 Task: Add an event with the title Second Interview with AnujE, date '2023/10/14', time 7:00 AM to 9:00 AMand add a description: Participants will discover strategies for engaging their audience and maintaining their interest throughout the presentation. They will learn how to incorporate storytelling, interactive elements, and visual aids to create a dynamic and interactive experience for their listeners., put the event into Red category . Add location for the event as: 321 Galata Tower, Istanbul, Turkey, logged in from the account softage.10@softage.netand send the event invitation to softage.9@softage.net and softage.8@softage.net. Set a reminder for the event 5 minutes before
Action: Mouse moved to (107, 117)
Screenshot: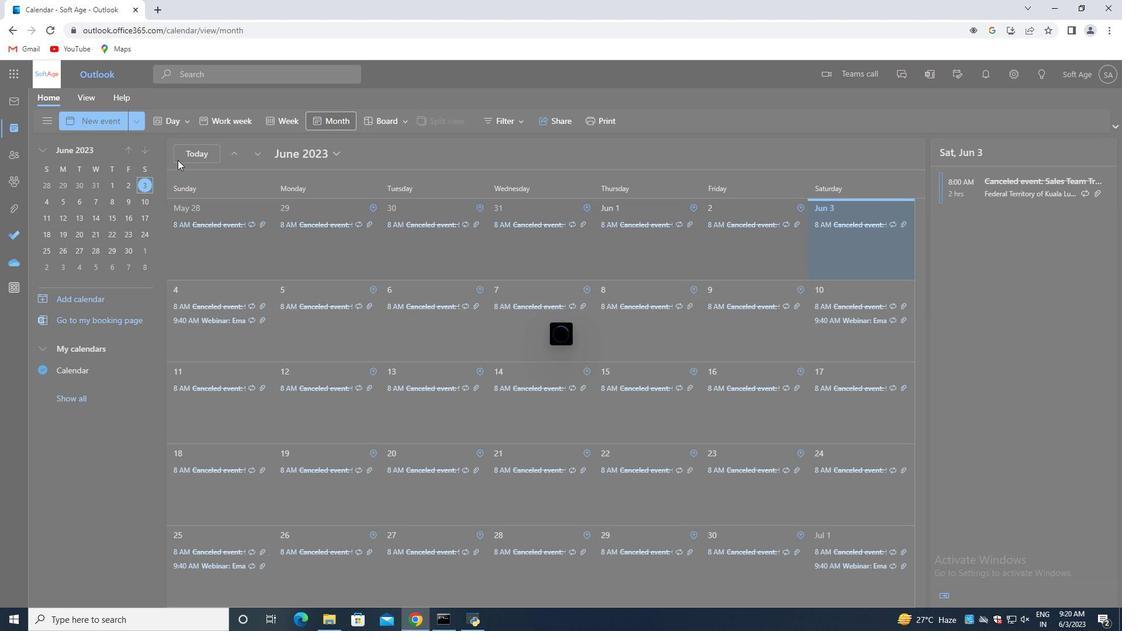 
Action: Mouse pressed left at (107, 117)
Screenshot: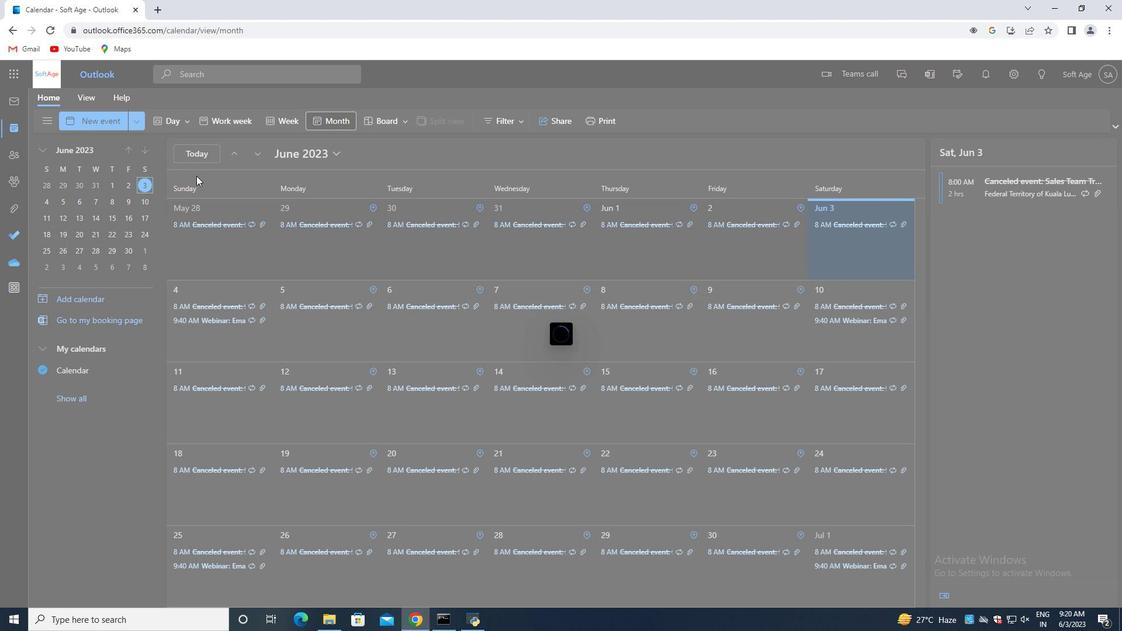 
Action: Mouse moved to (356, 190)
Screenshot: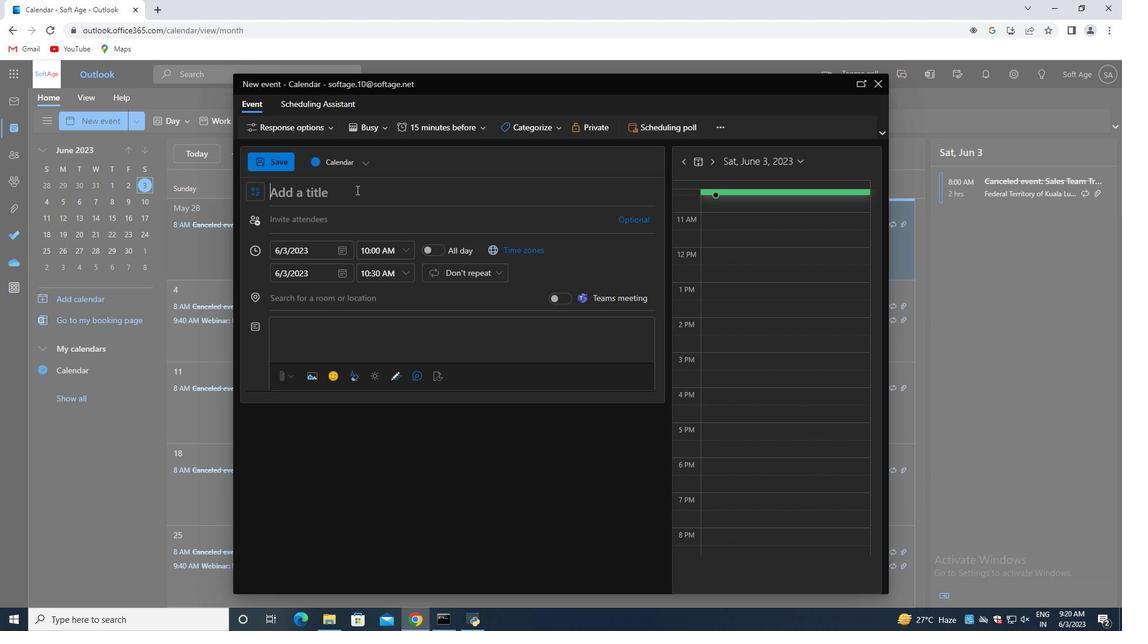 
Action: Mouse pressed left at (356, 190)
Screenshot: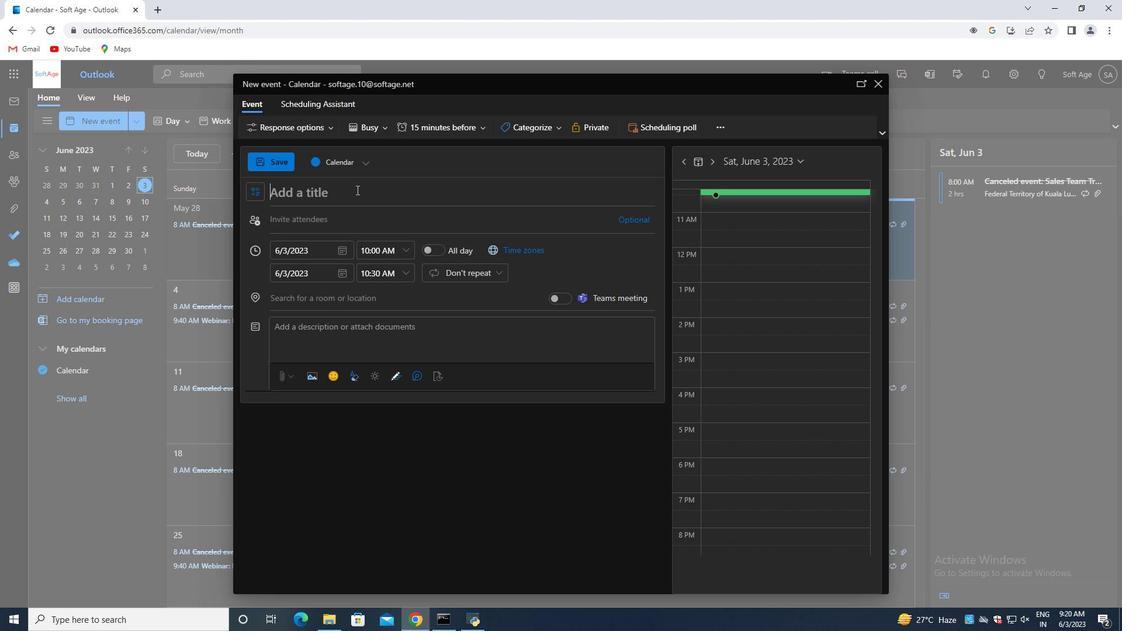 
Action: Key pressed <Key.shift>Second<Key.space><Key.shift>Interview<Key.space>with<Key.space><Key.shift>Anuj<Key.shift>E
Screenshot: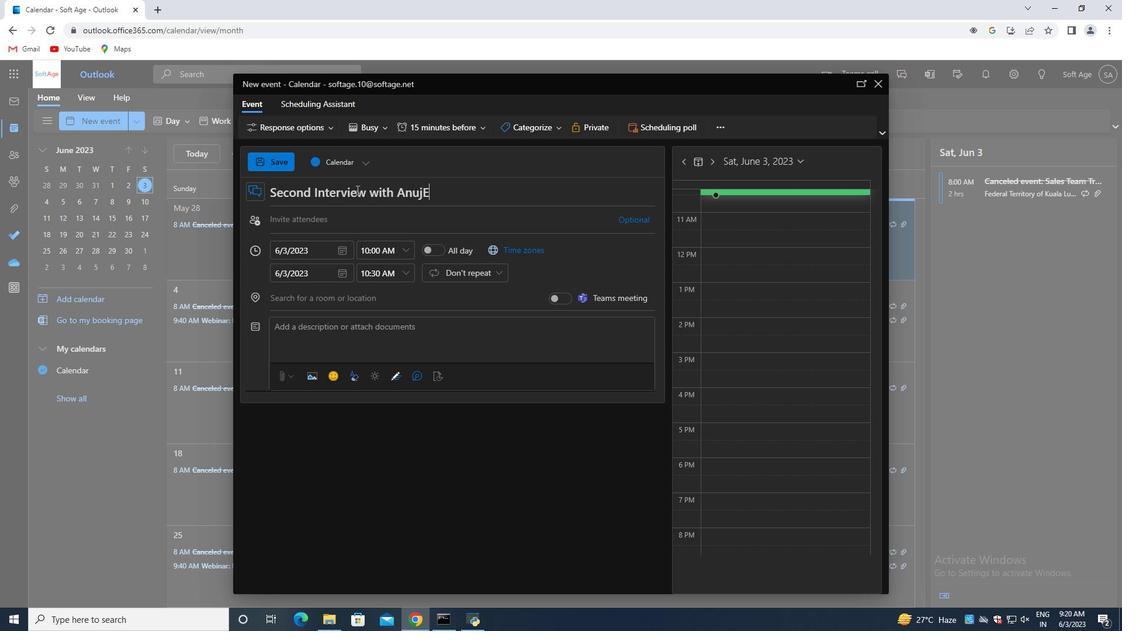 
Action: Mouse moved to (343, 248)
Screenshot: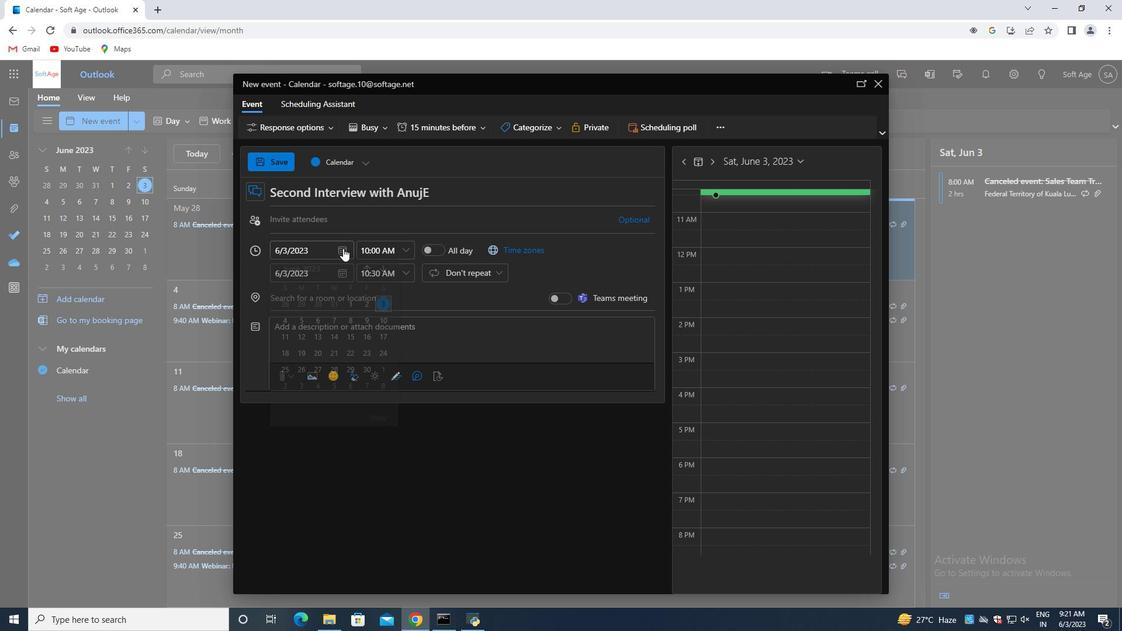 
Action: Mouse pressed left at (343, 248)
Screenshot: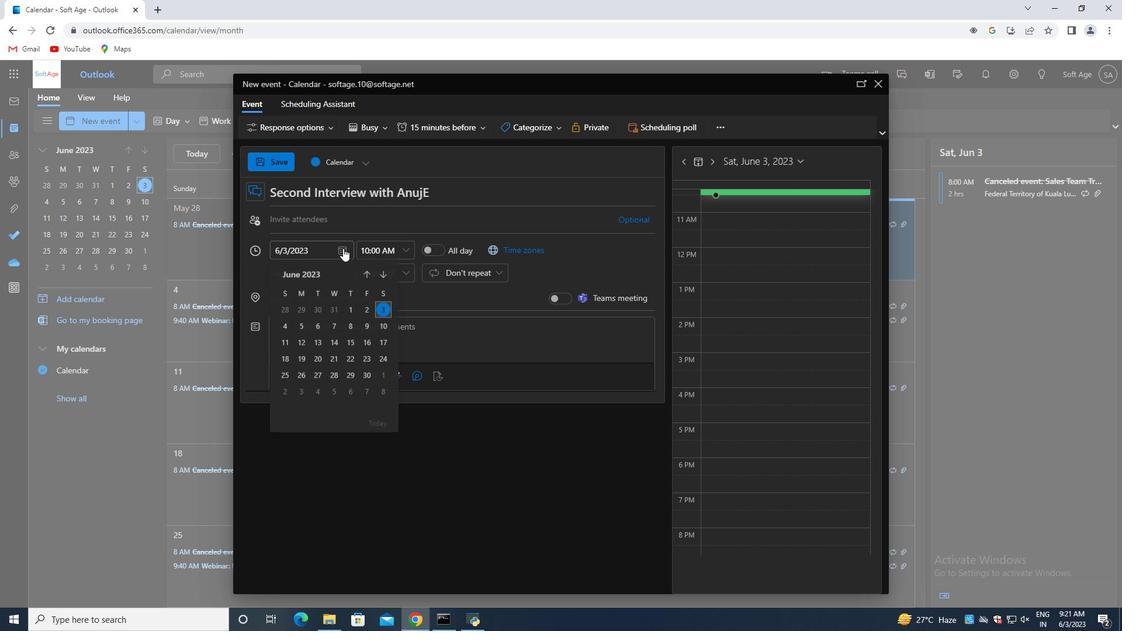 
Action: Mouse moved to (382, 270)
Screenshot: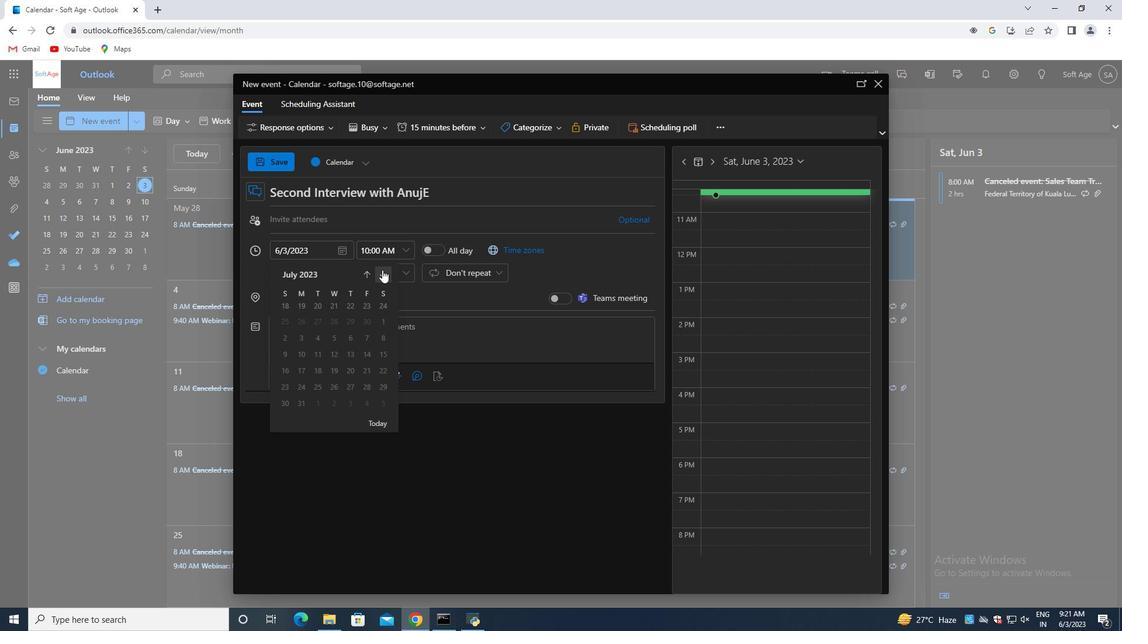 
Action: Mouse pressed left at (382, 270)
Screenshot: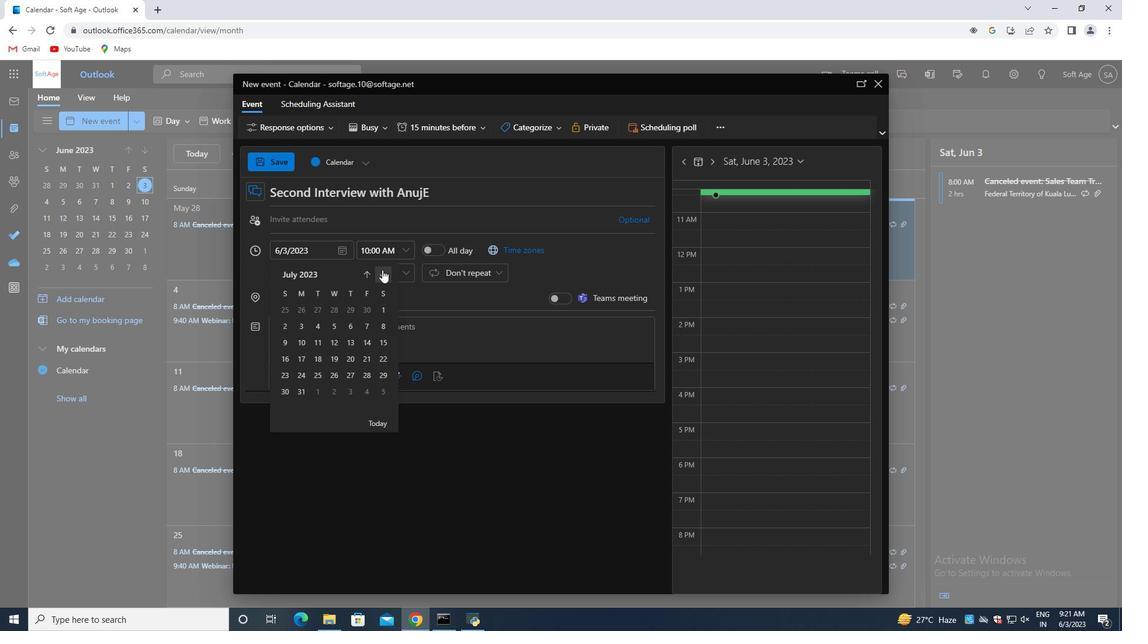 
Action: Mouse pressed left at (382, 270)
Screenshot: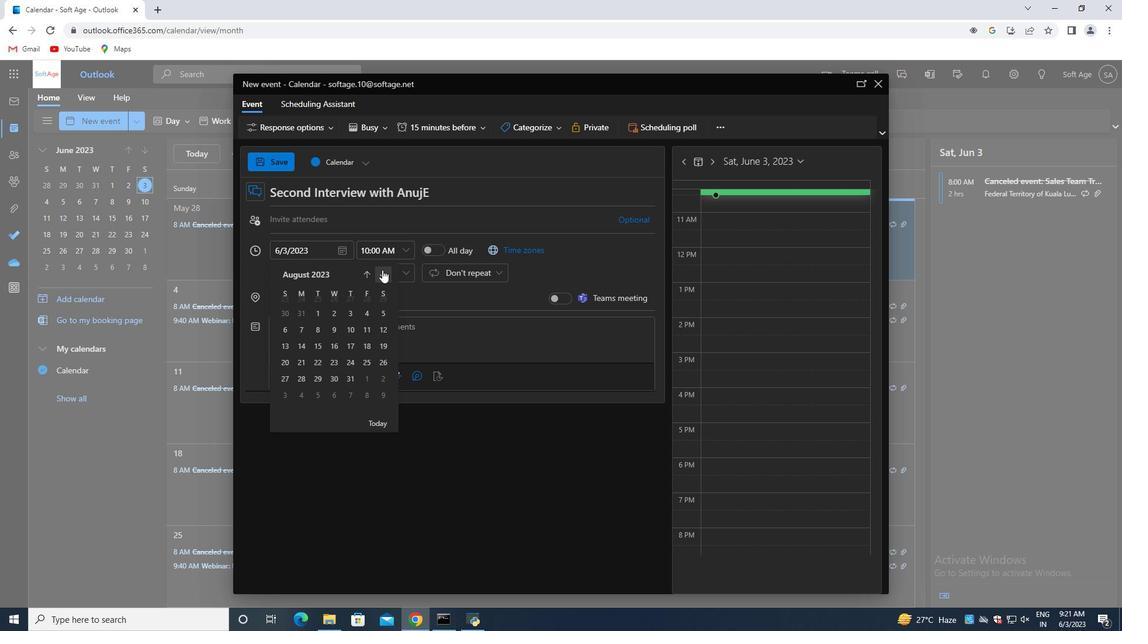 
Action: Mouse pressed left at (382, 270)
Screenshot: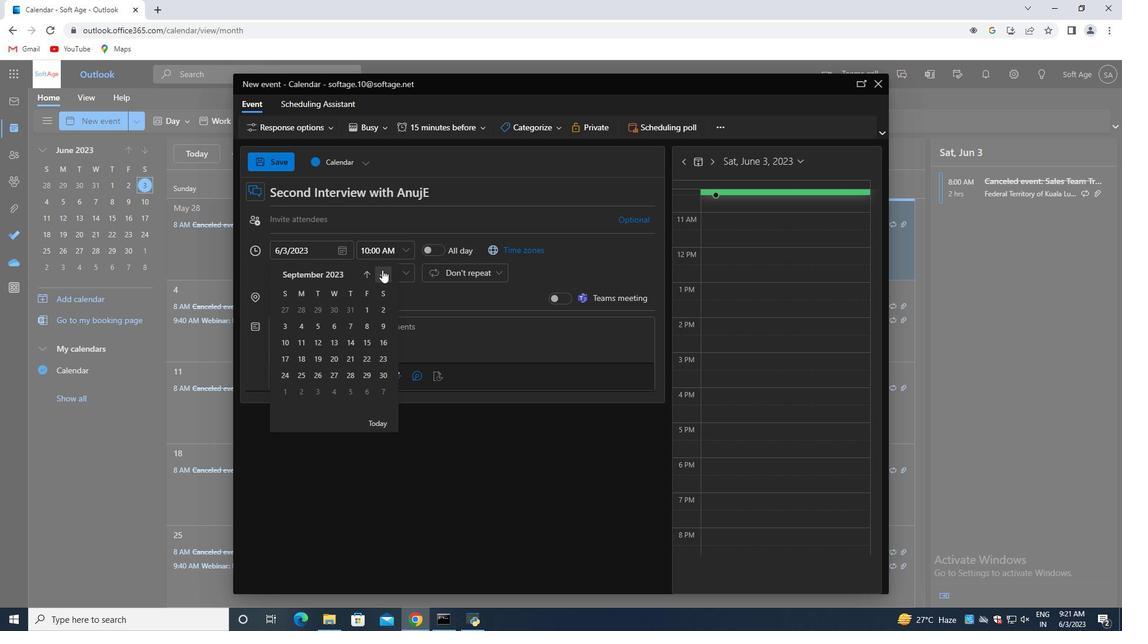 
Action: Mouse pressed left at (382, 270)
Screenshot: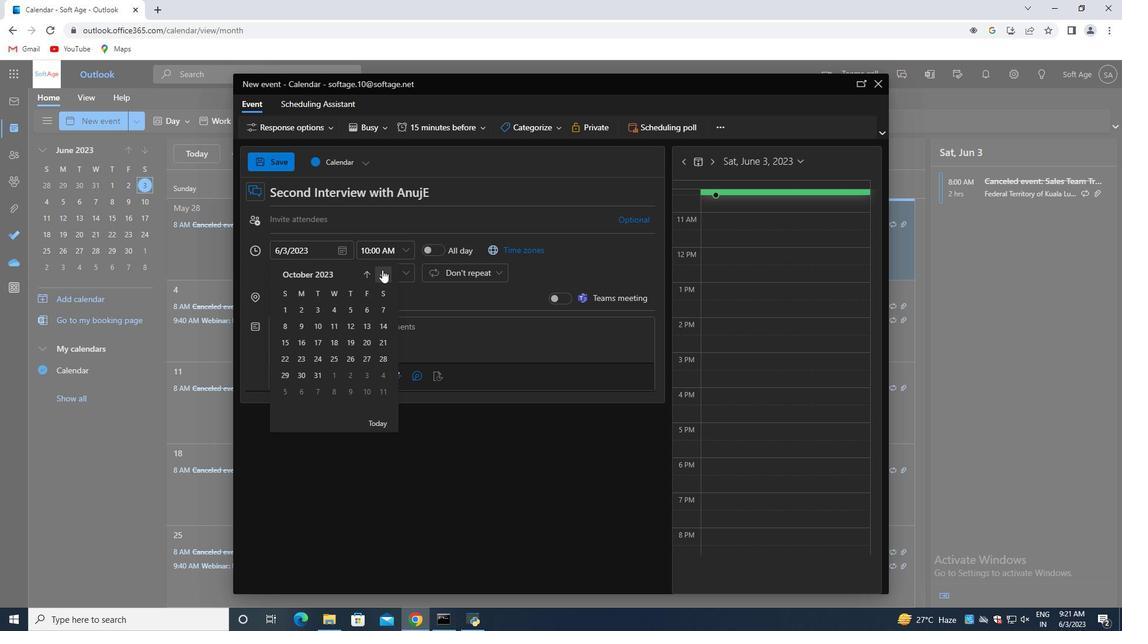 
Action: Mouse moved to (378, 324)
Screenshot: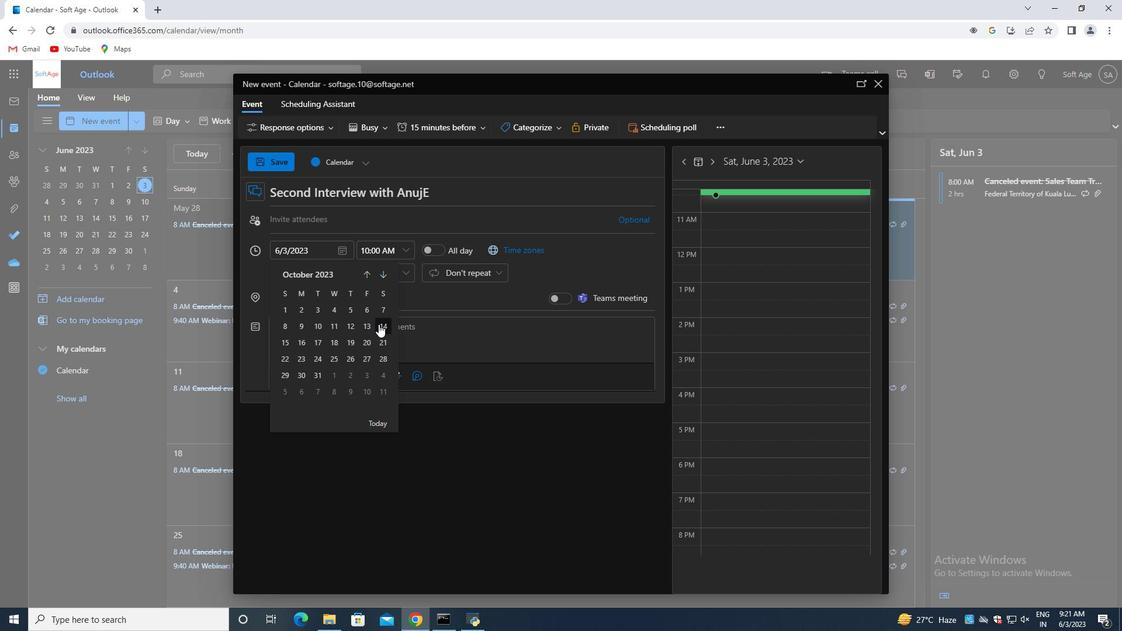 
Action: Mouse pressed left at (378, 324)
Screenshot: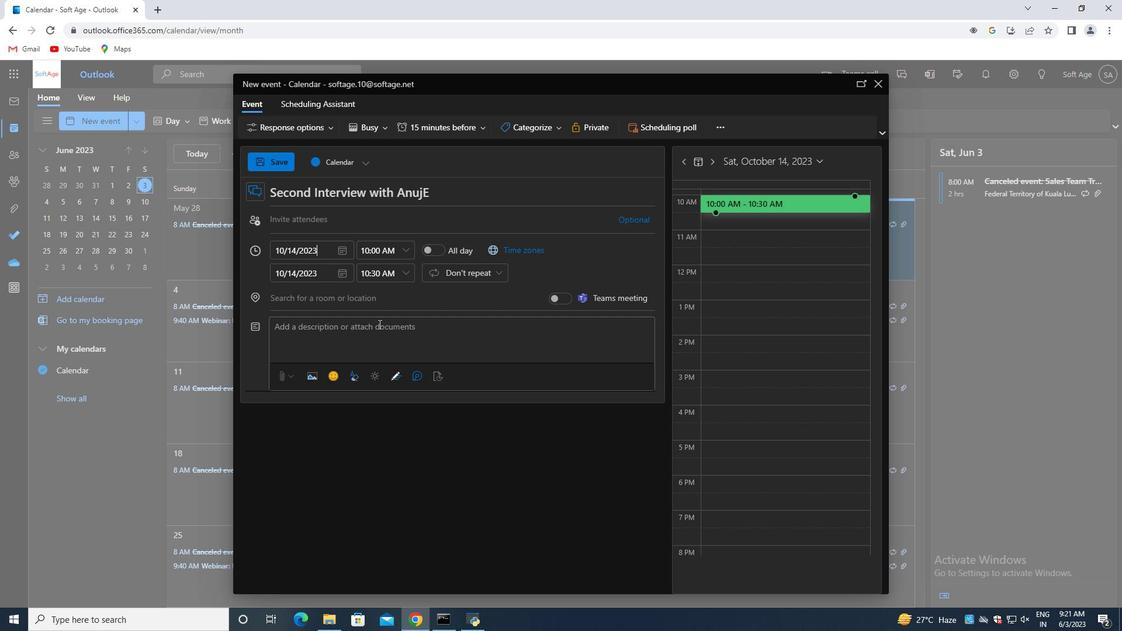 
Action: Mouse moved to (408, 244)
Screenshot: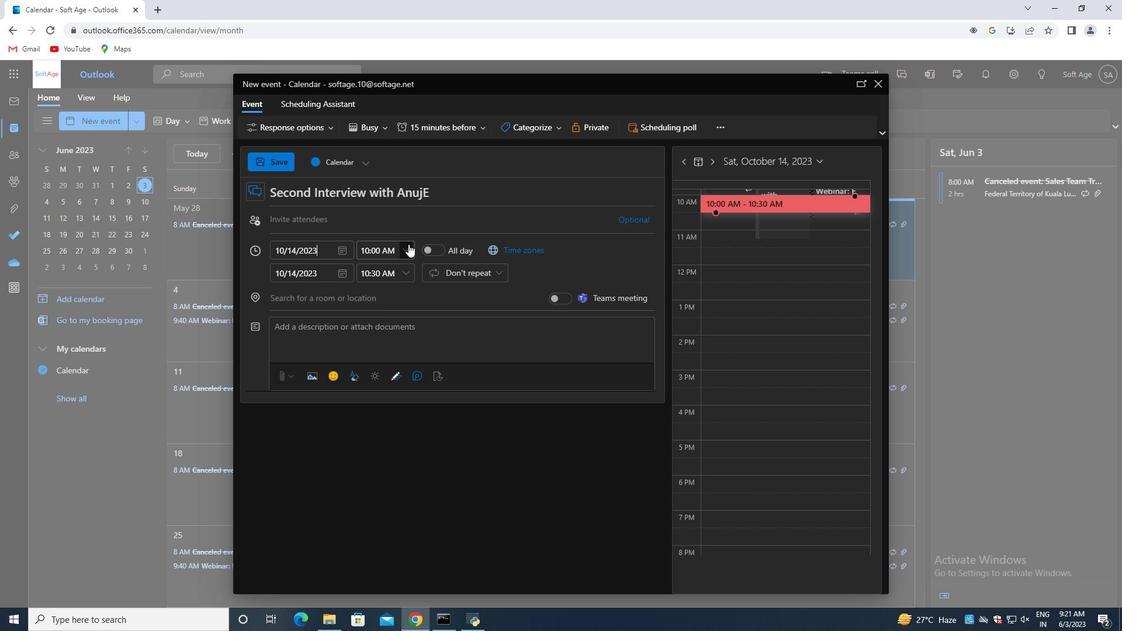 
Action: Mouse pressed left at (408, 244)
Screenshot: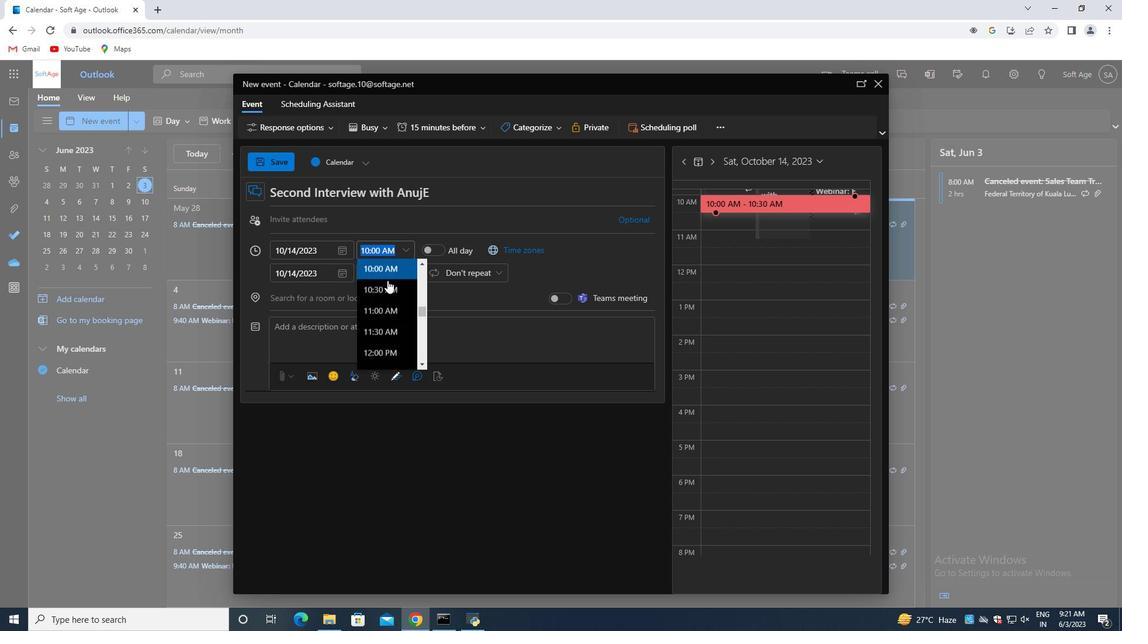 
Action: Mouse moved to (376, 291)
Screenshot: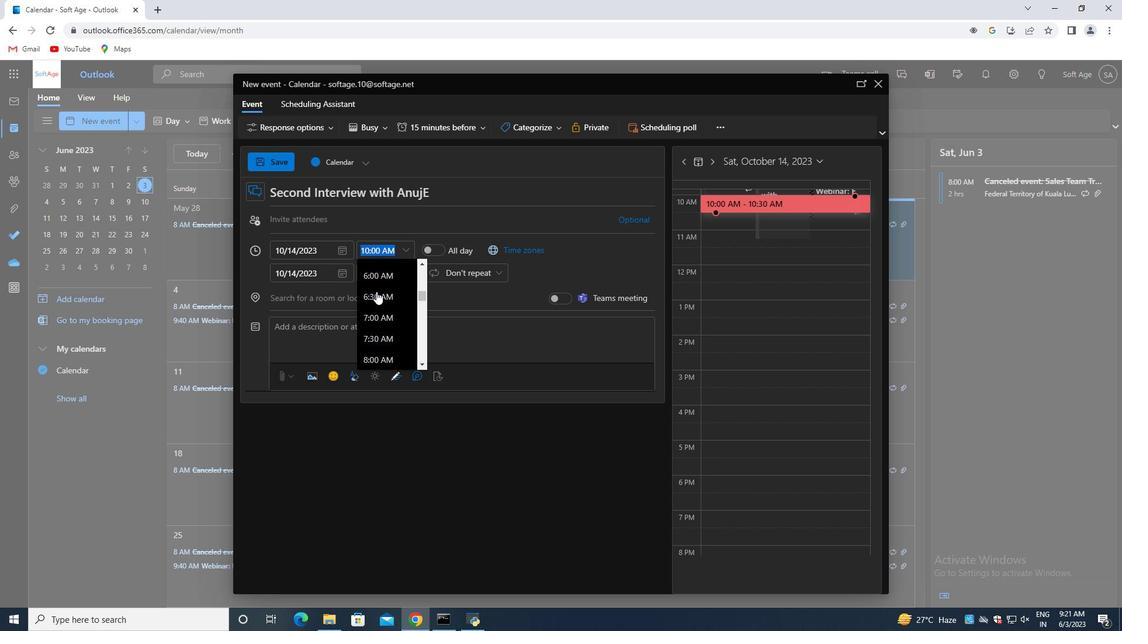 
Action: Mouse scrolled (376, 292) with delta (0, 0)
Screenshot: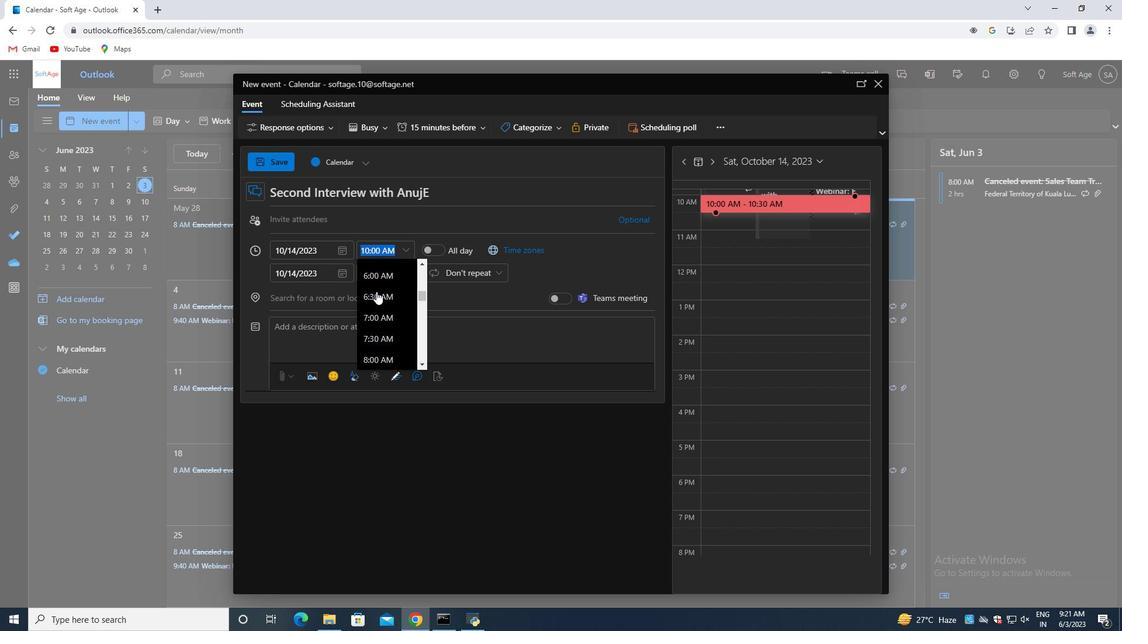 
Action: Mouse scrolled (376, 292) with delta (0, 0)
Screenshot: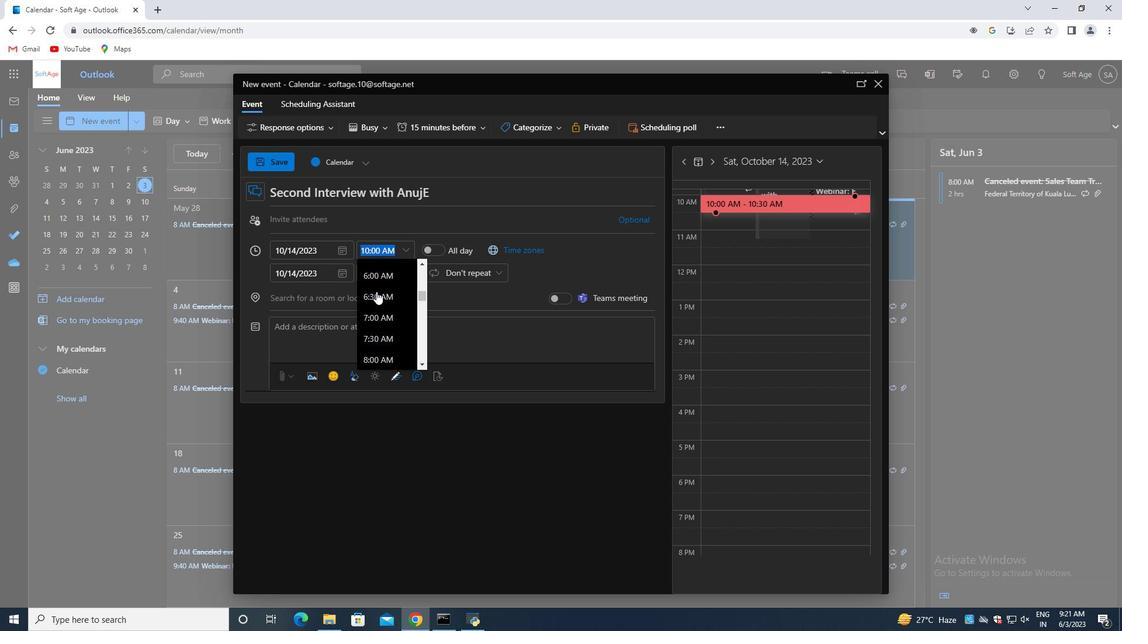 
Action: Mouse scrolled (376, 292) with delta (0, 0)
Screenshot: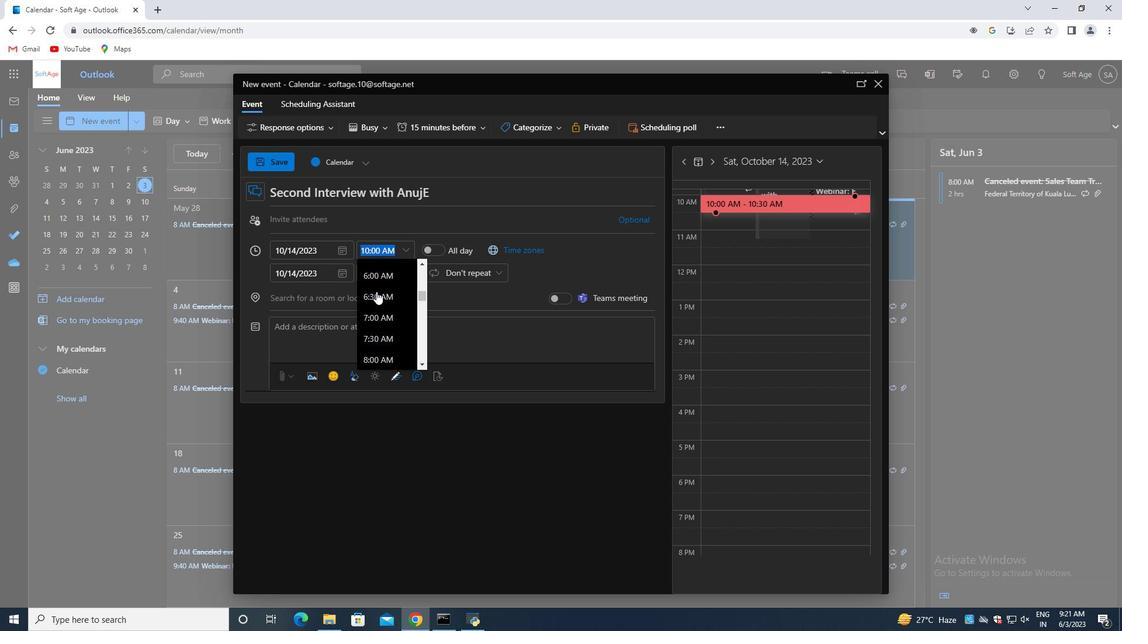 
Action: Mouse scrolled (376, 291) with delta (0, 0)
Screenshot: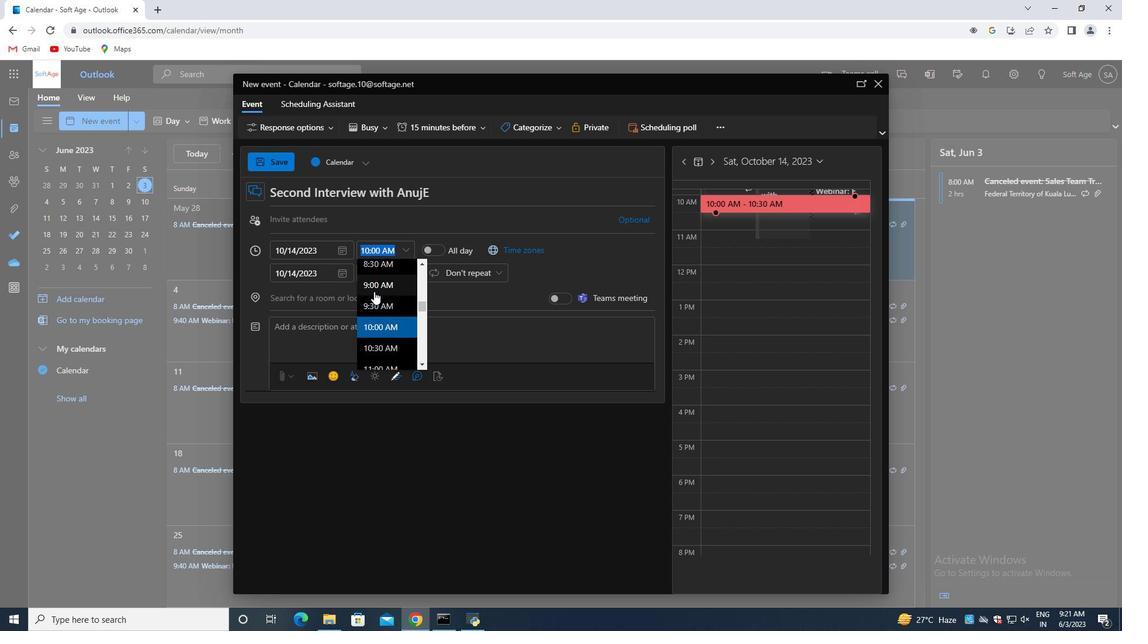 
Action: Mouse scrolled (376, 291) with delta (0, 0)
Screenshot: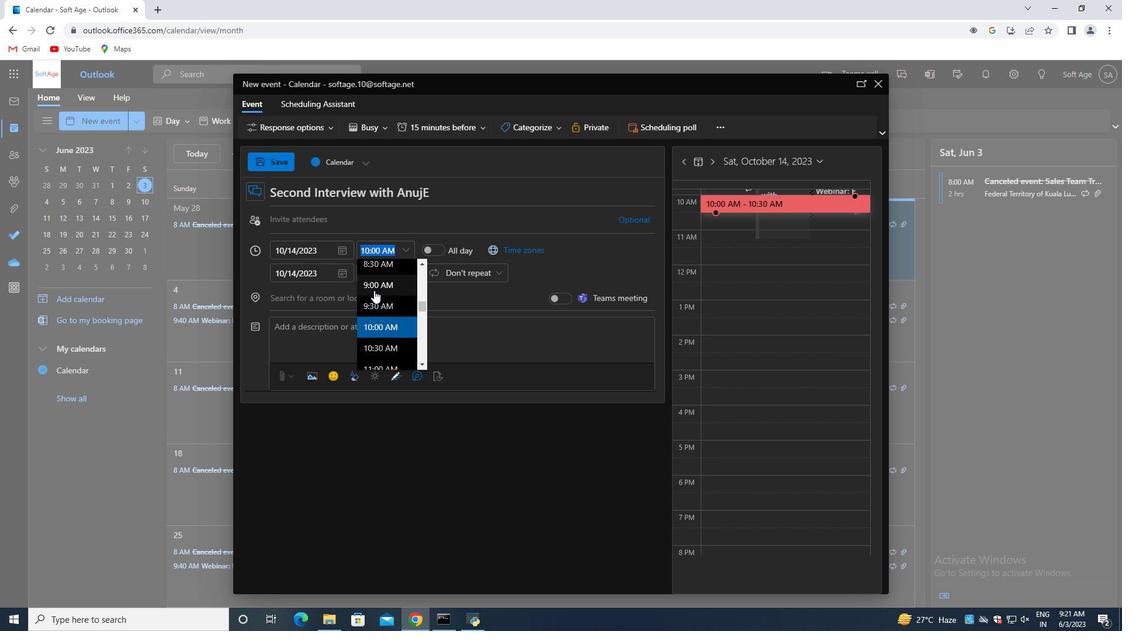 
Action: Mouse moved to (374, 290)
Screenshot: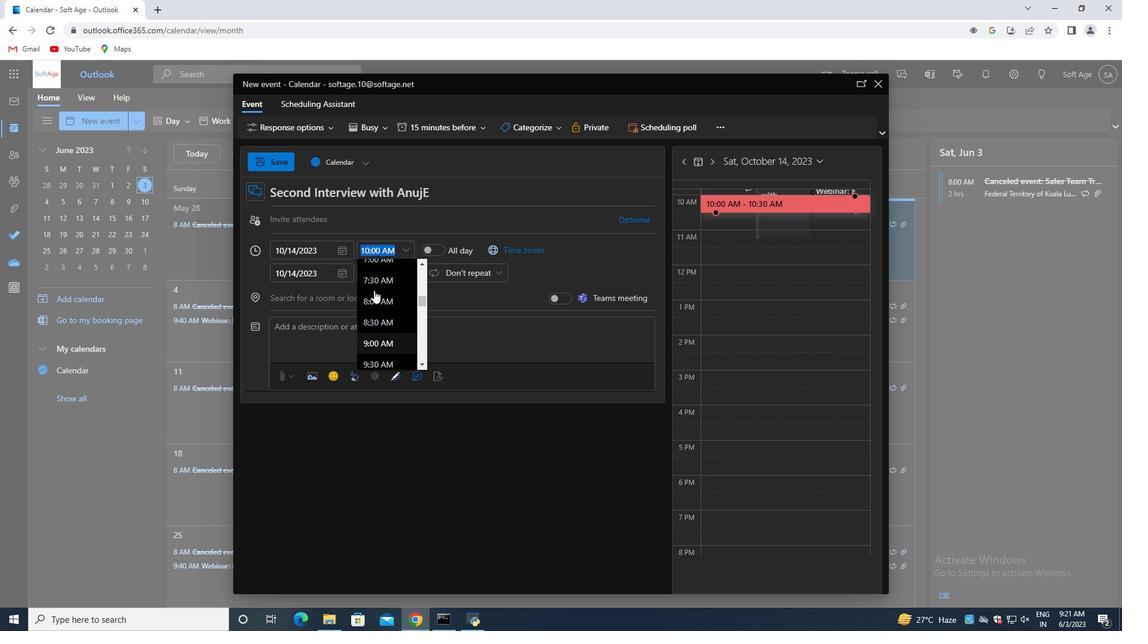 
Action: Mouse scrolled (374, 291) with delta (0, 0)
Screenshot: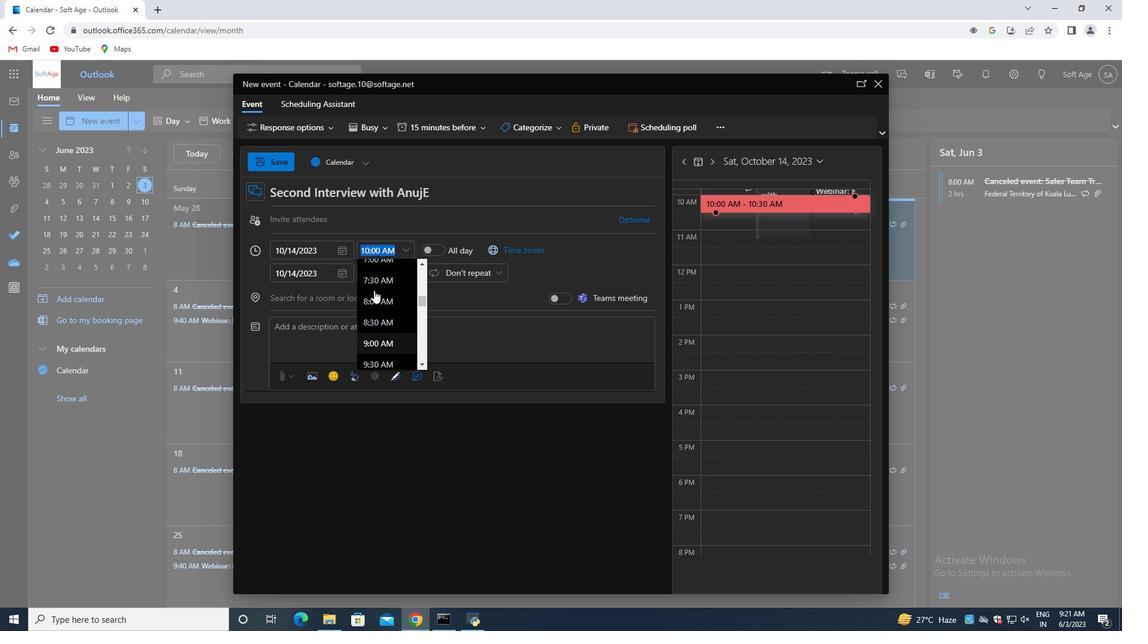 
Action: Mouse moved to (380, 273)
Screenshot: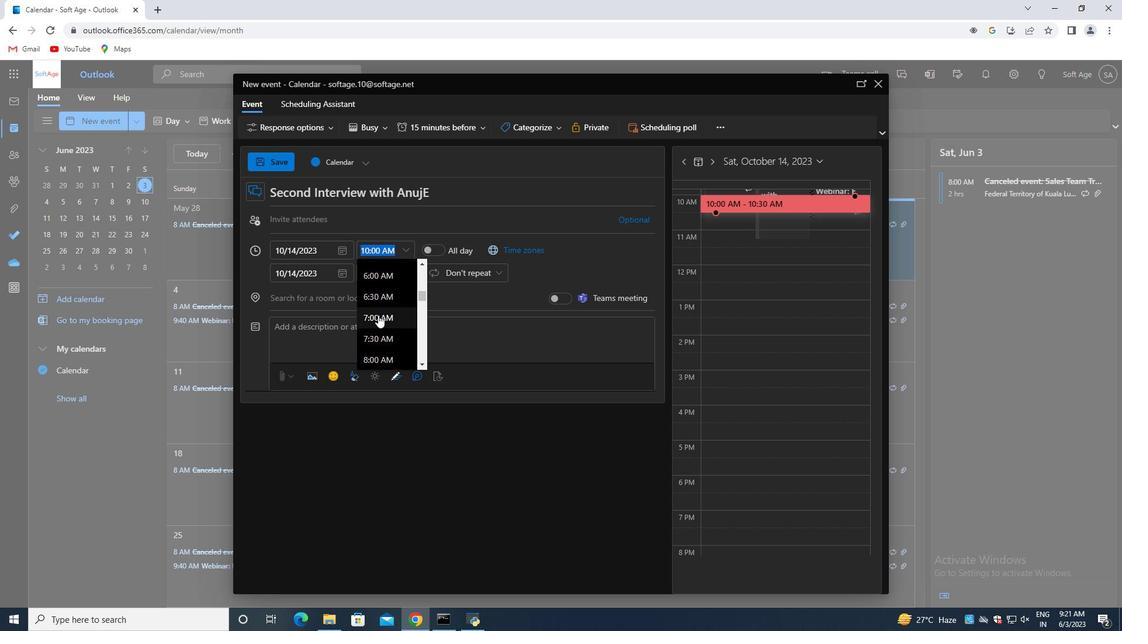 
Action: Mouse scrolled (380, 274) with delta (0, 0)
Screenshot: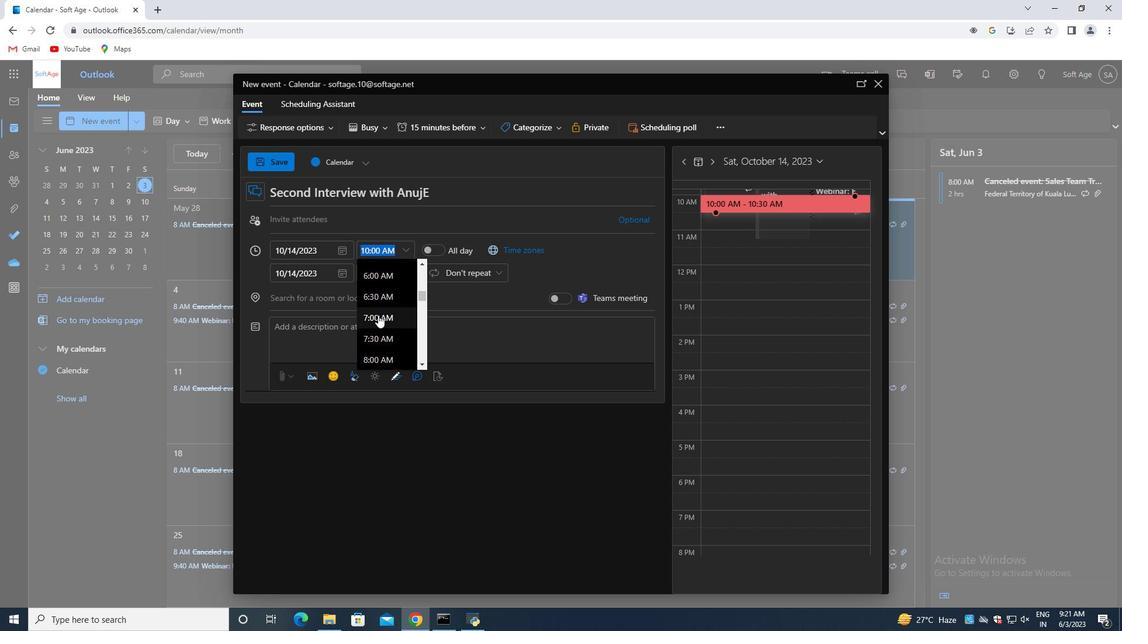 
Action: Mouse moved to (376, 311)
Screenshot: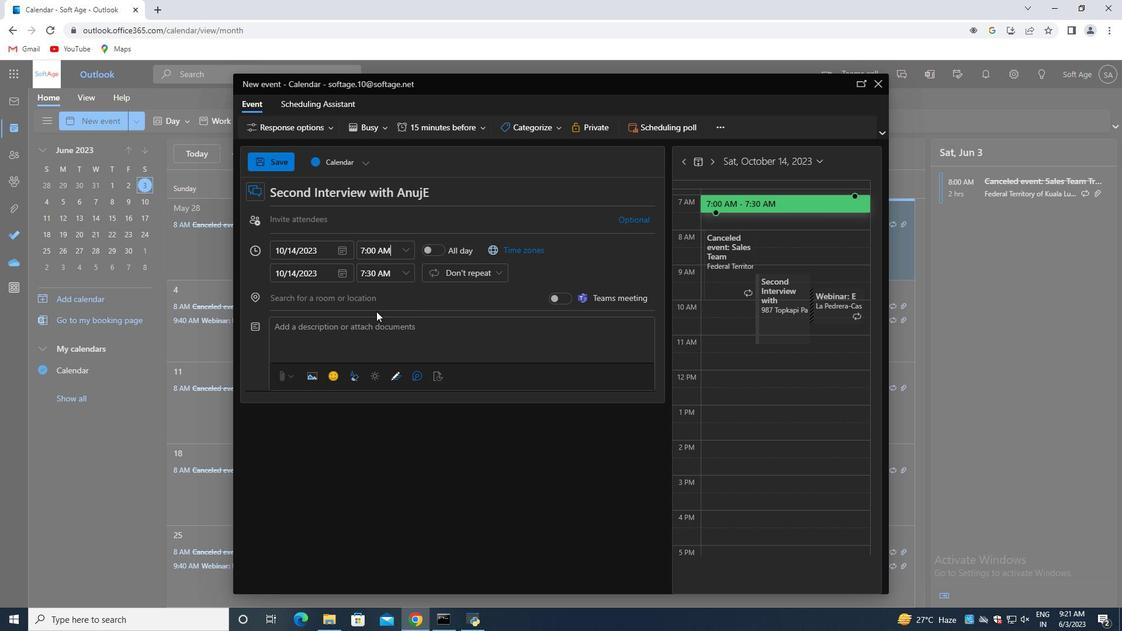 
Action: Mouse pressed left at (376, 311)
Screenshot: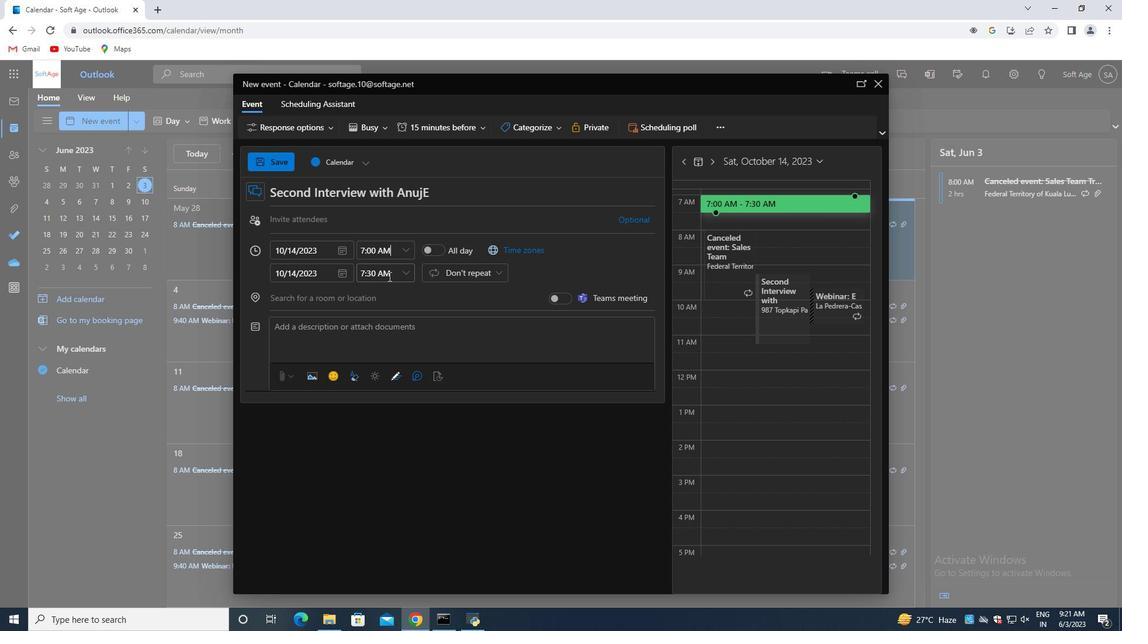 
Action: Mouse moved to (405, 274)
Screenshot: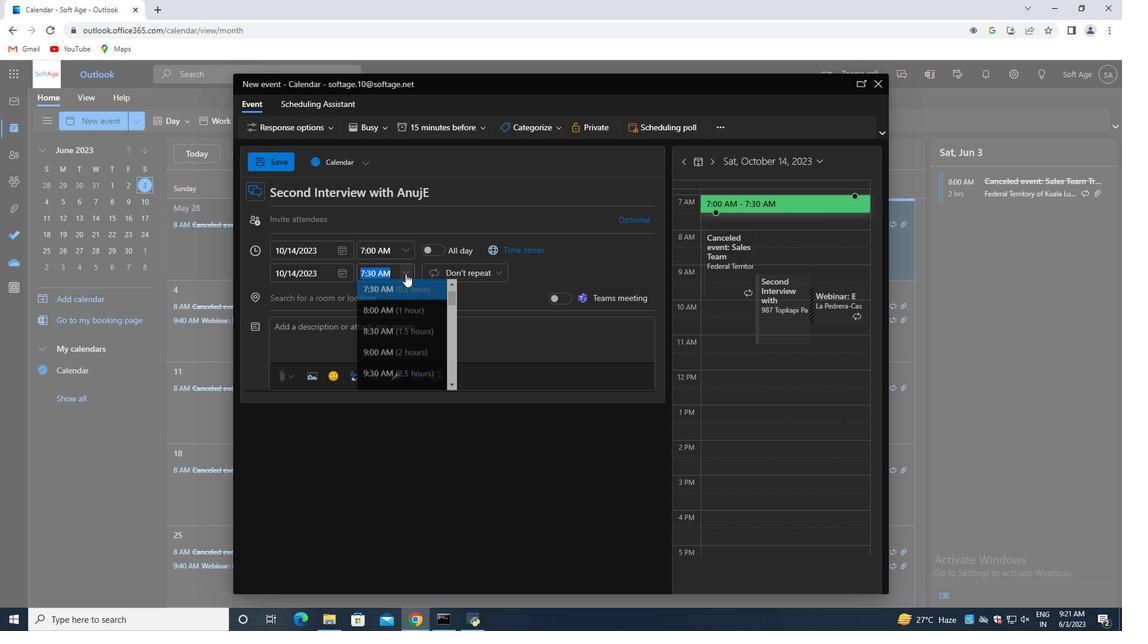 
Action: Mouse pressed left at (405, 274)
Screenshot: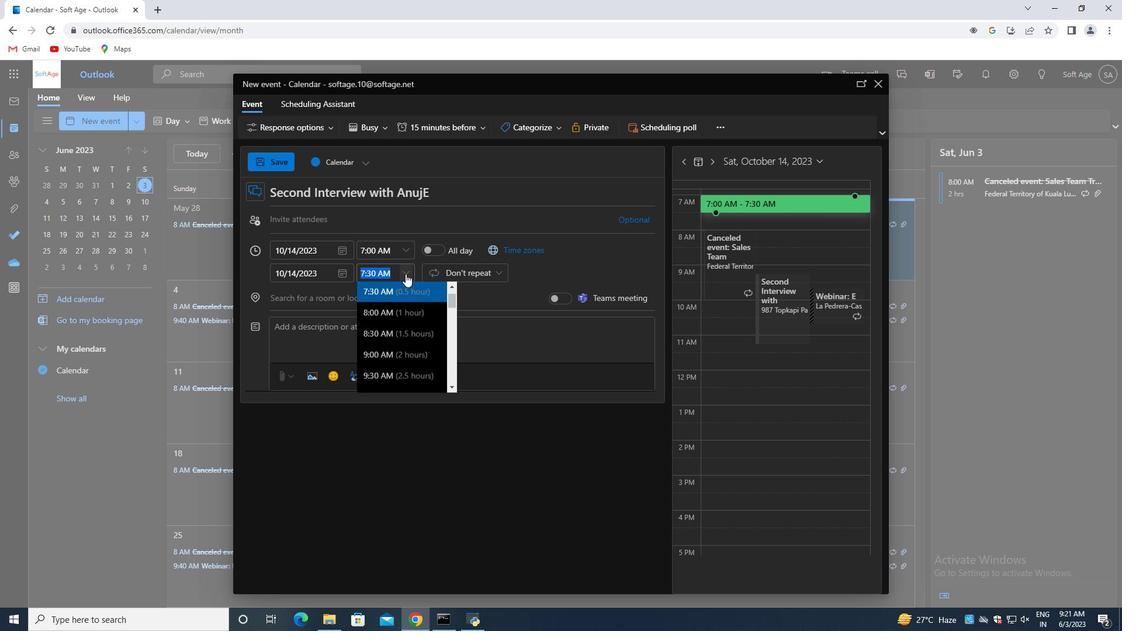 
Action: Mouse moved to (385, 351)
Screenshot: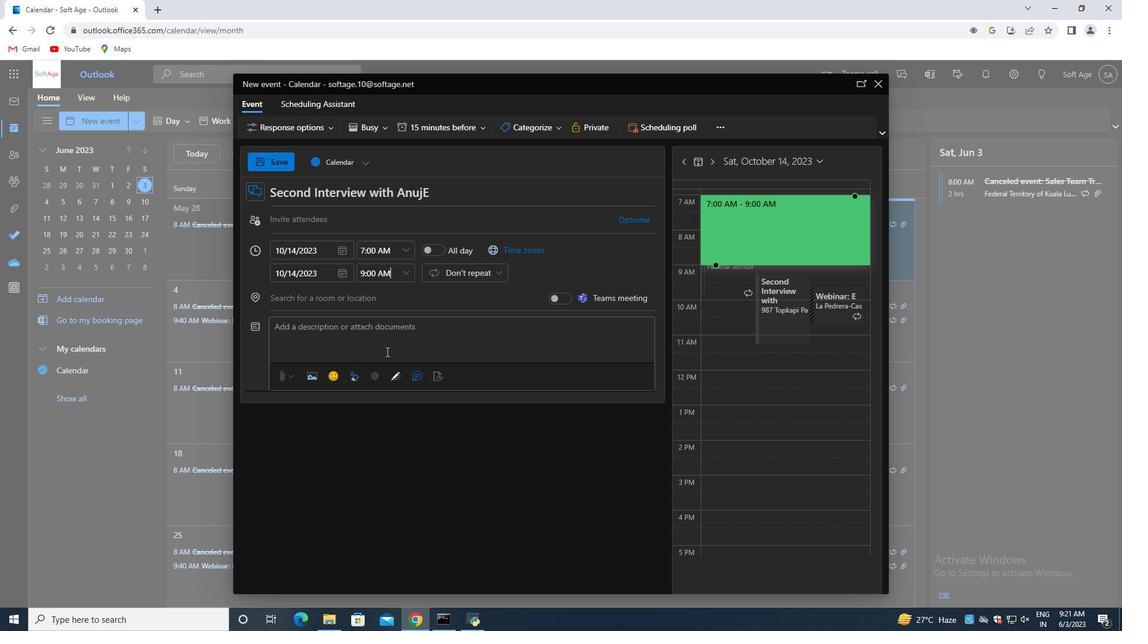 
Action: Mouse pressed left at (385, 351)
Screenshot: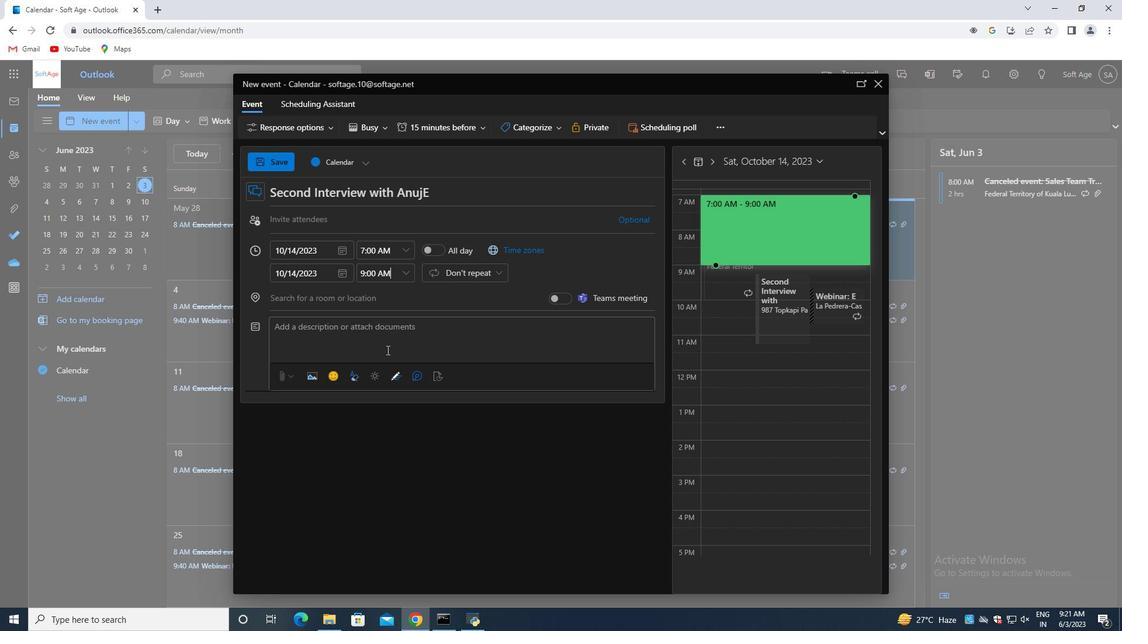 
Action: Mouse moved to (387, 325)
Screenshot: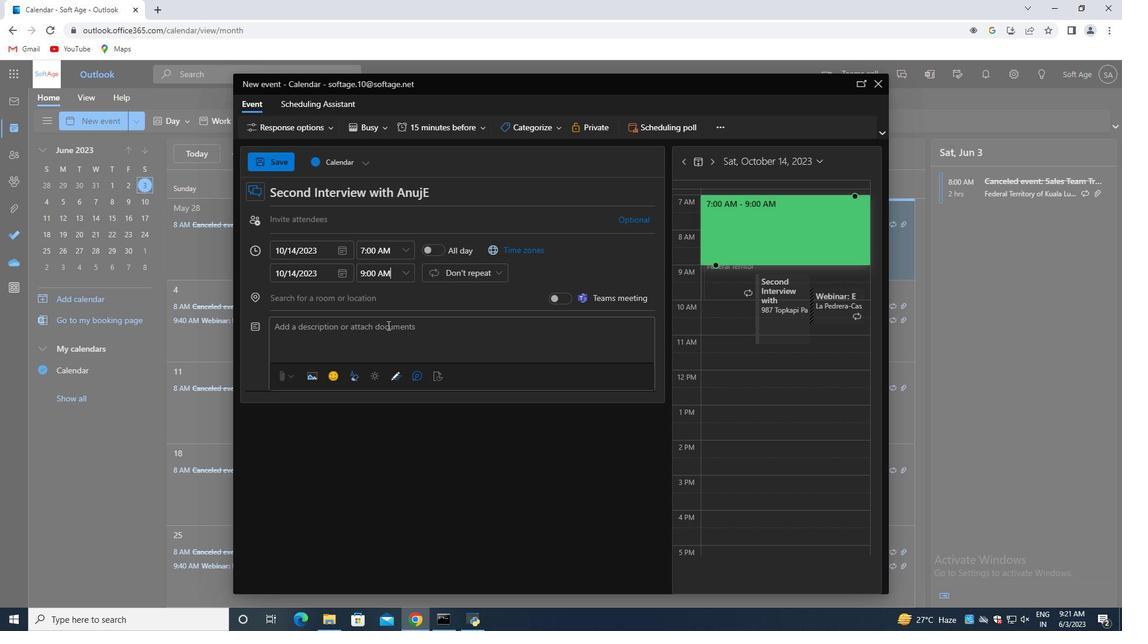 
Action: Mouse pressed left at (387, 325)
Screenshot: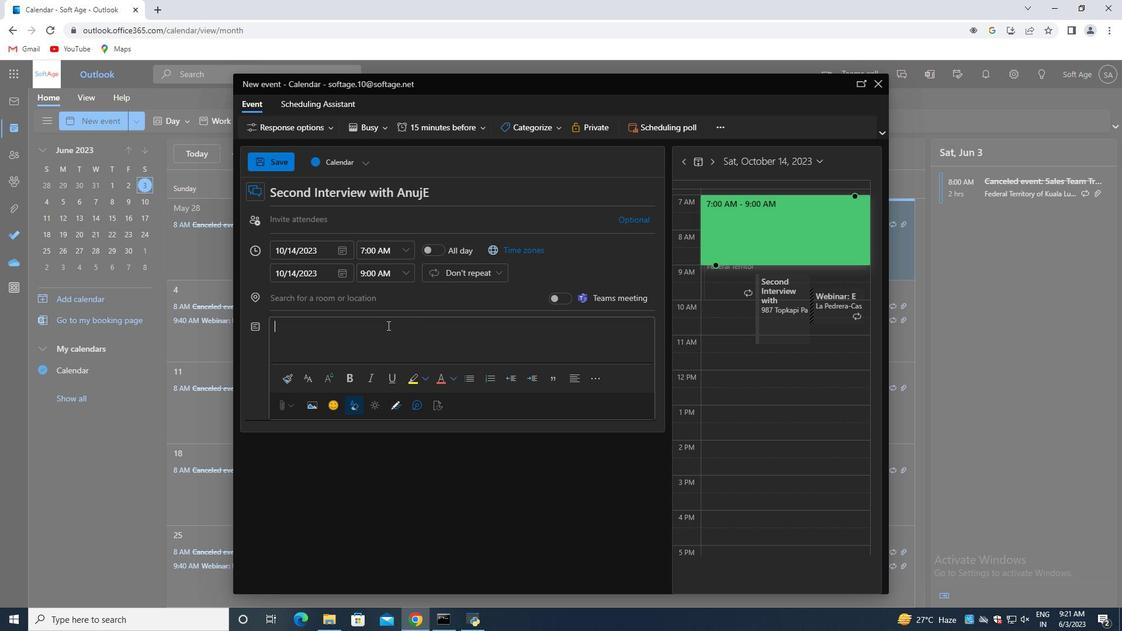 
Action: Key pressed <Key.shift>Participants<Key.space>will<Key.space>discover<Key.space>strategies<Key.space>for<Key.space>engaging<Key.space>their<Key.space>audience<Key.space>and<Key.space>maintaining<Key.space>their<Key.space>interest<Key.space>throughout<Key.space>the<Key.space>presentation.<Key.space><Key.shift>They<Key.space>will<Key.space>learn<Key.space>hoe<Key.backspace>w<Key.space>to<Key.space>o<Key.backspace>incorporate<Key.space>storytelling,<Key.space>interactive<Key.space>elements,<Key.space>and<Key.space>visual<Key.space>aids<Key.space>to<Key.space>create<Key.space>a<Key.space>dynamic<Key.space>and<Key.space>interactive<Key.space>experience<Key.space>for<Key.space>their<Key.space>listeners.
Screenshot: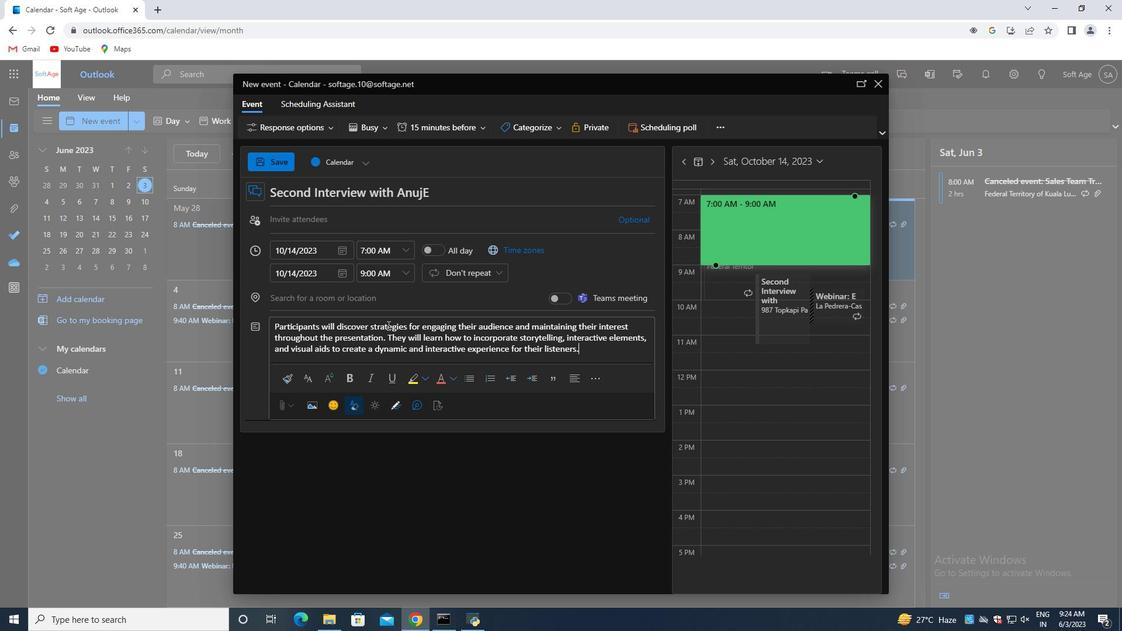 
Action: Mouse moved to (542, 126)
Screenshot: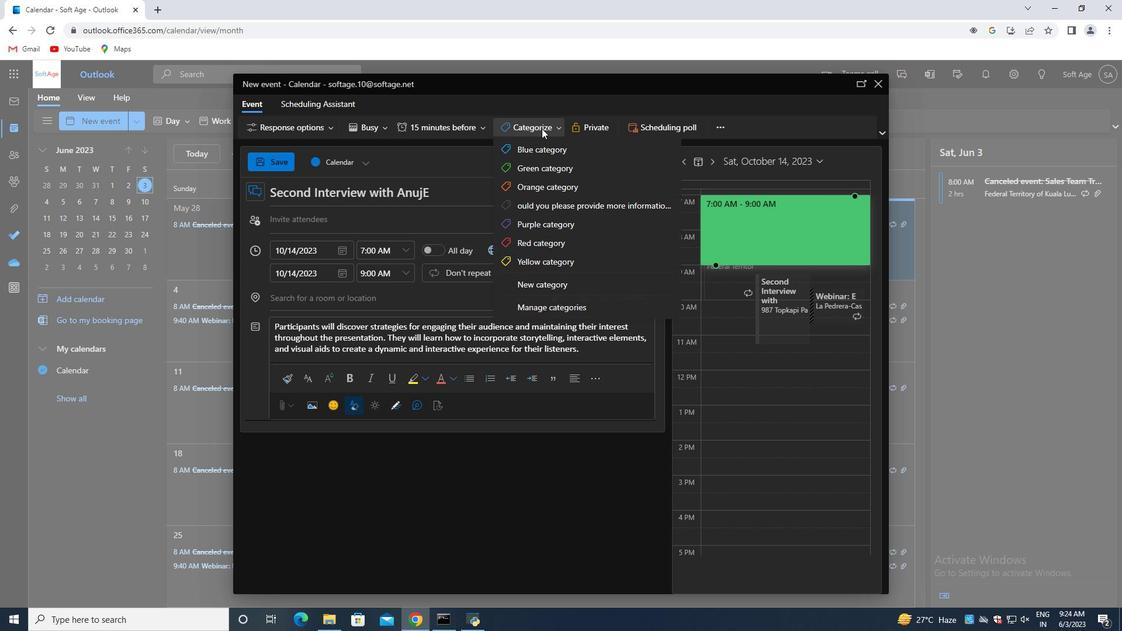 
Action: Mouse pressed left at (542, 126)
Screenshot: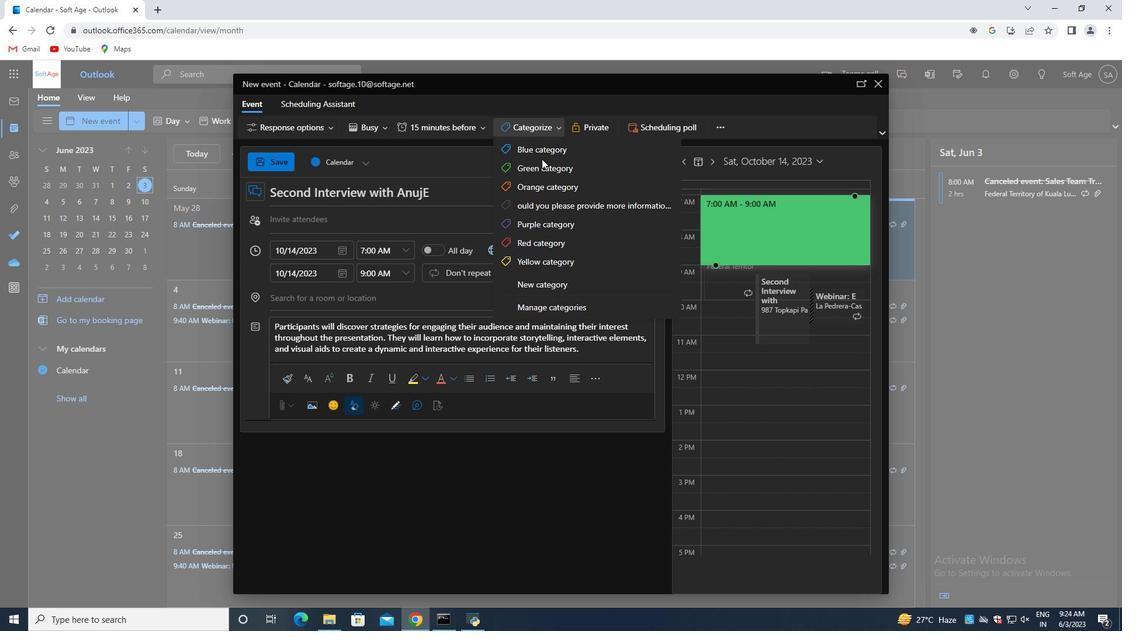 
Action: Mouse moved to (551, 242)
Screenshot: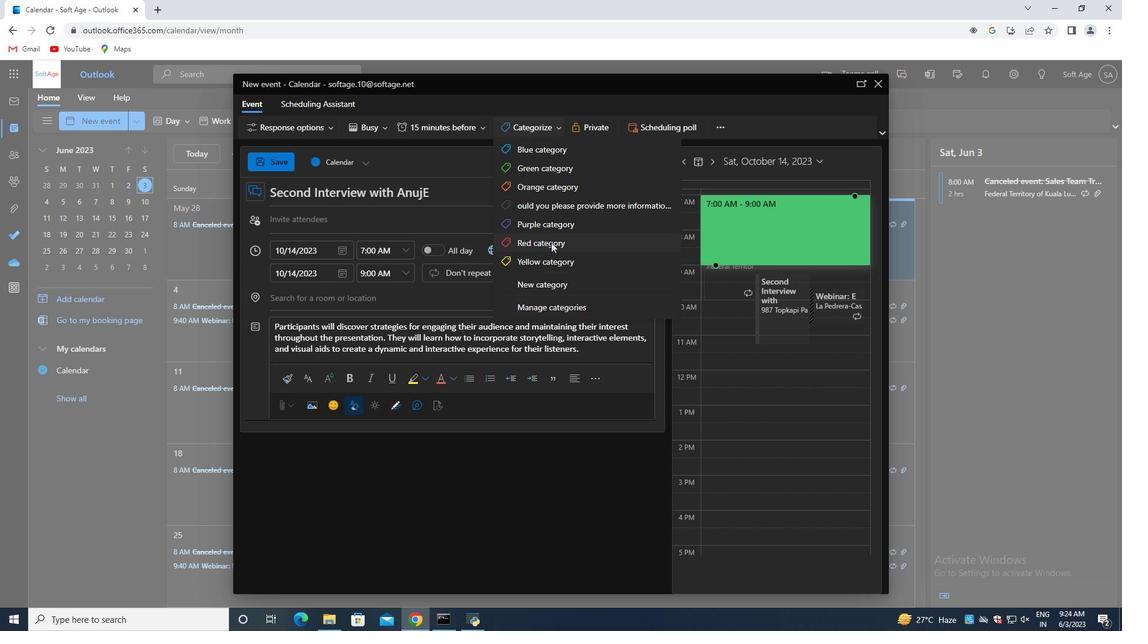 
Action: Mouse pressed left at (551, 242)
Screenshot: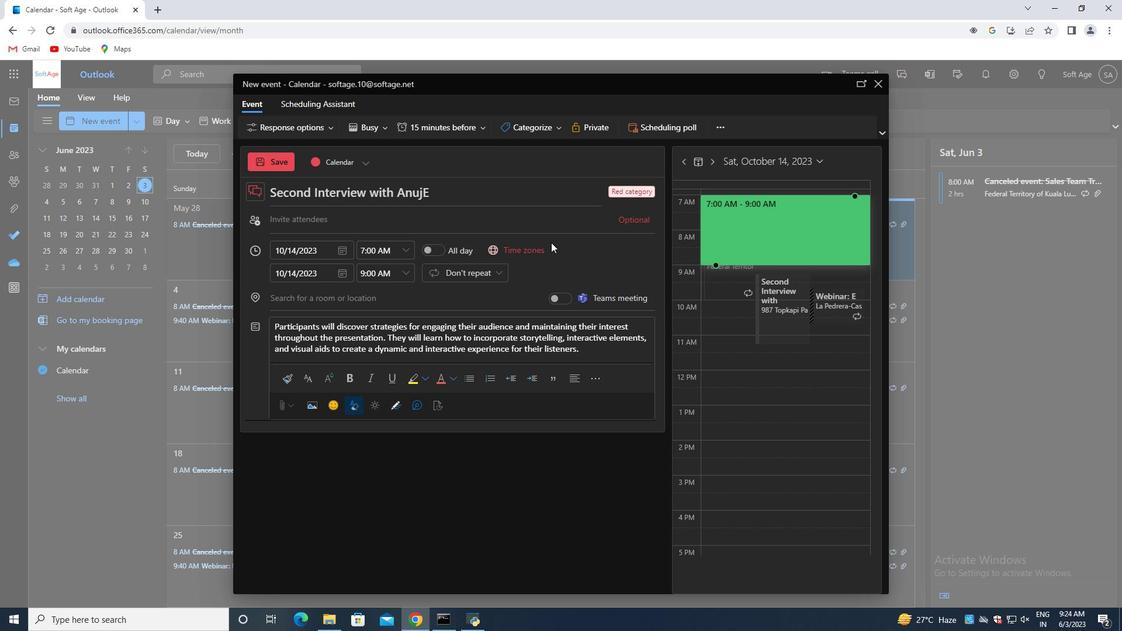 
Action: Mouse moved to (345, 299)
Screenshot: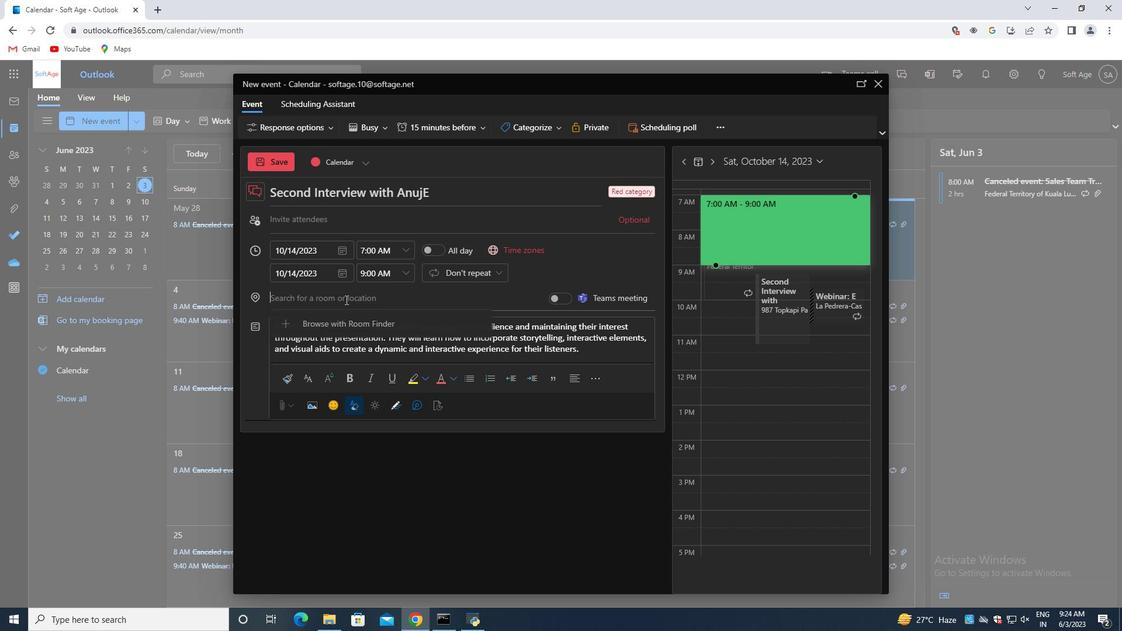 
Action: Mouse pressed left at (345, 299)
Screenshot: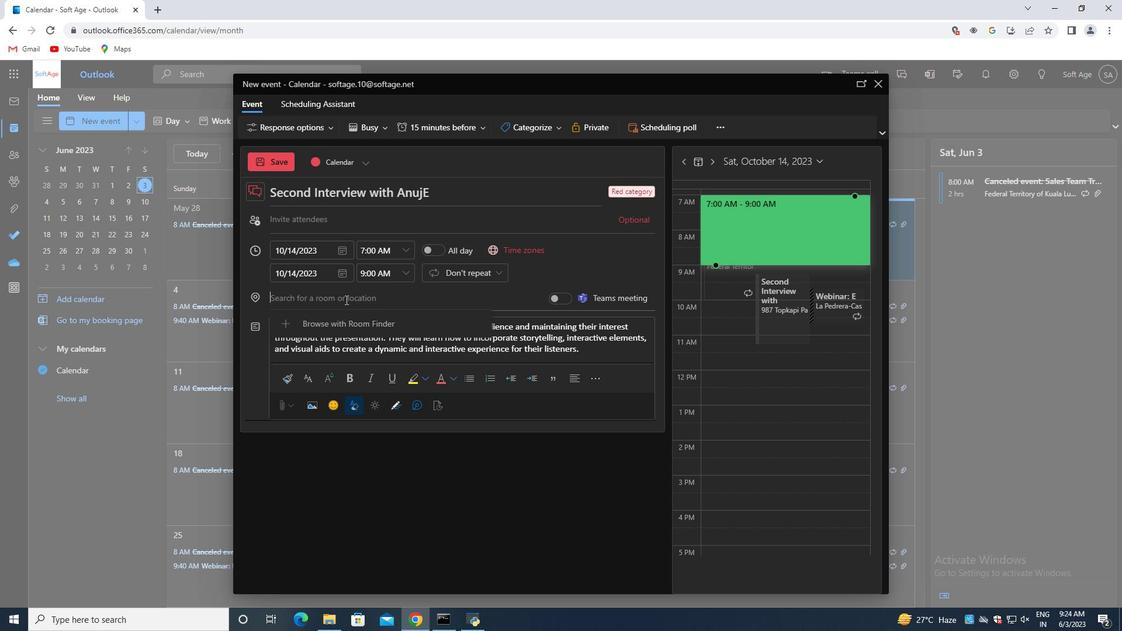
Action: Key pressed 321<Key.space><Key.shift>Galata<Key.space><Key.shift>Tower,<Key.space><Key.shift>Istanbul,<Key.space><Key.shift>Turkey
Screenshot: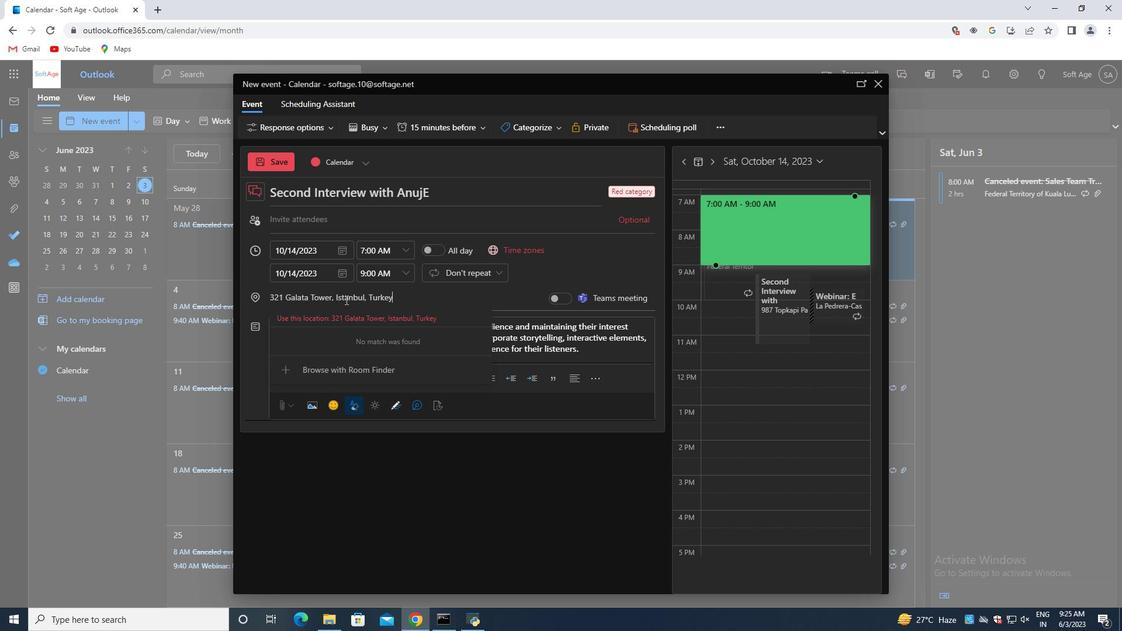 
Action: Mouse moved to (440, 313)
Screenshot: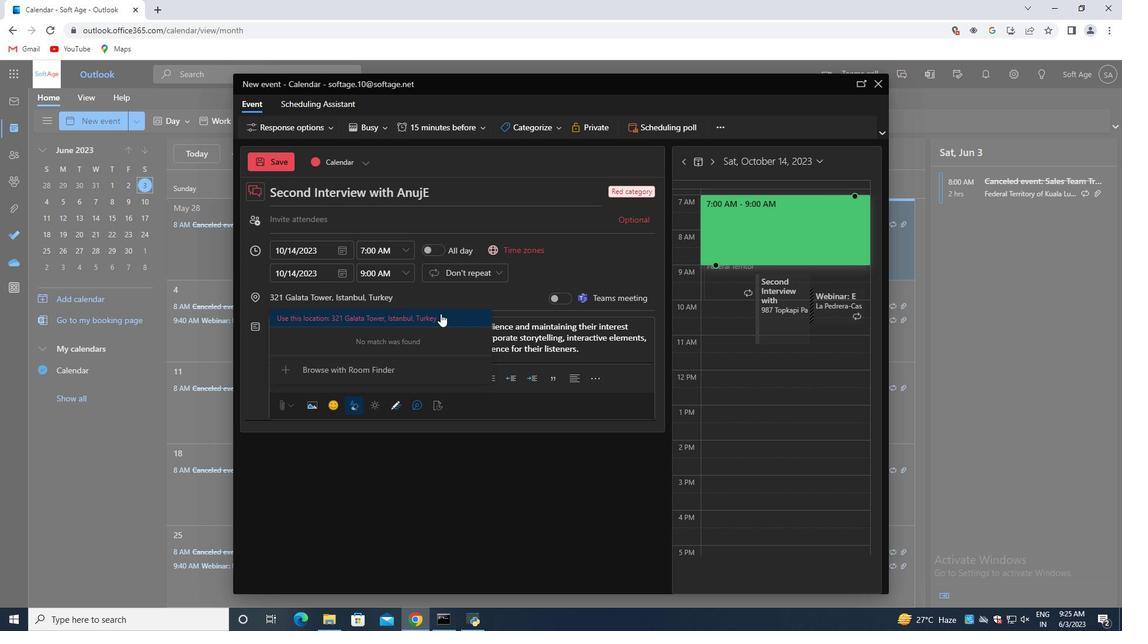 
Action: Mouse pressed left at (440, 313)
Screenshot: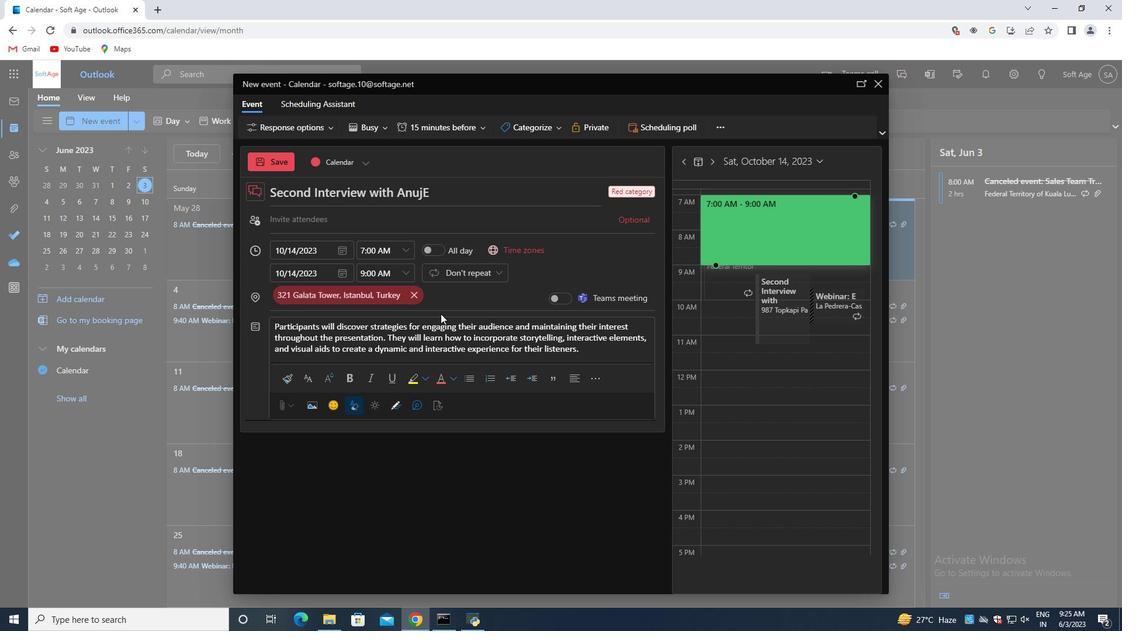 
Action: Mouse moved to (325, 222)
Screenshot: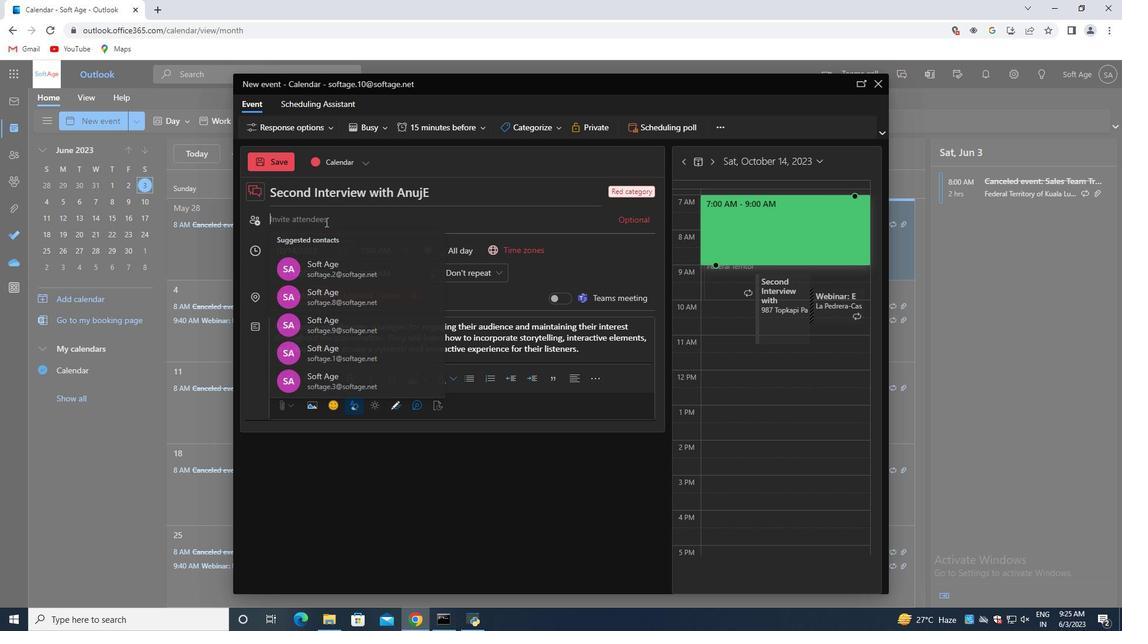 
Action: Mouse pressed left at (325, 222)
Screenshot: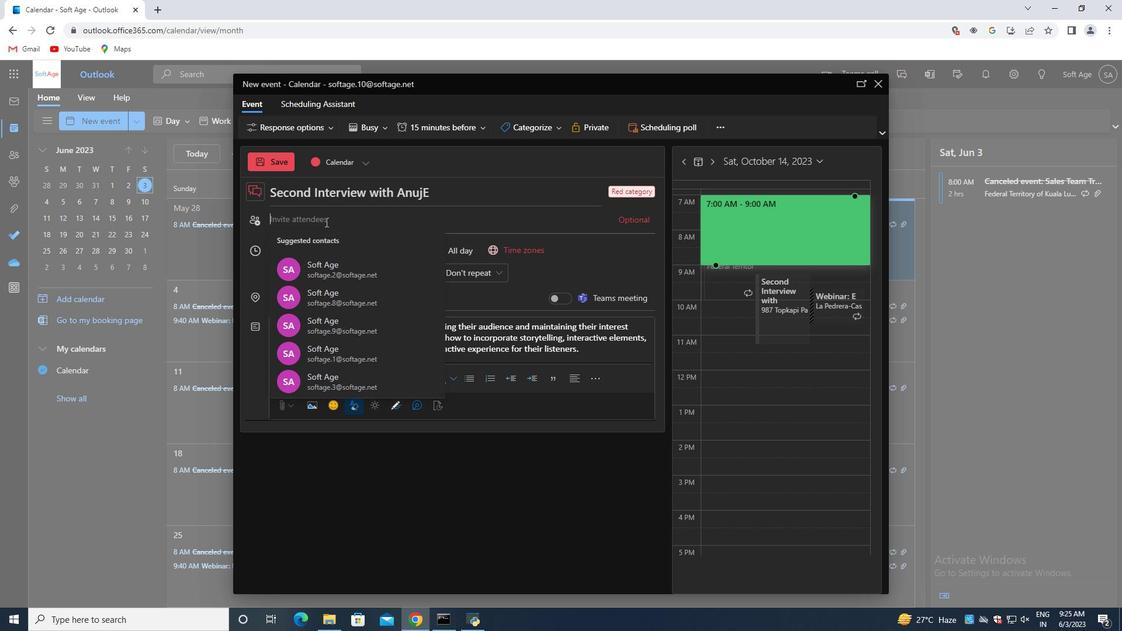 
Action: Key pressed softage.9<Key.shift>@softage.net
Screenshot: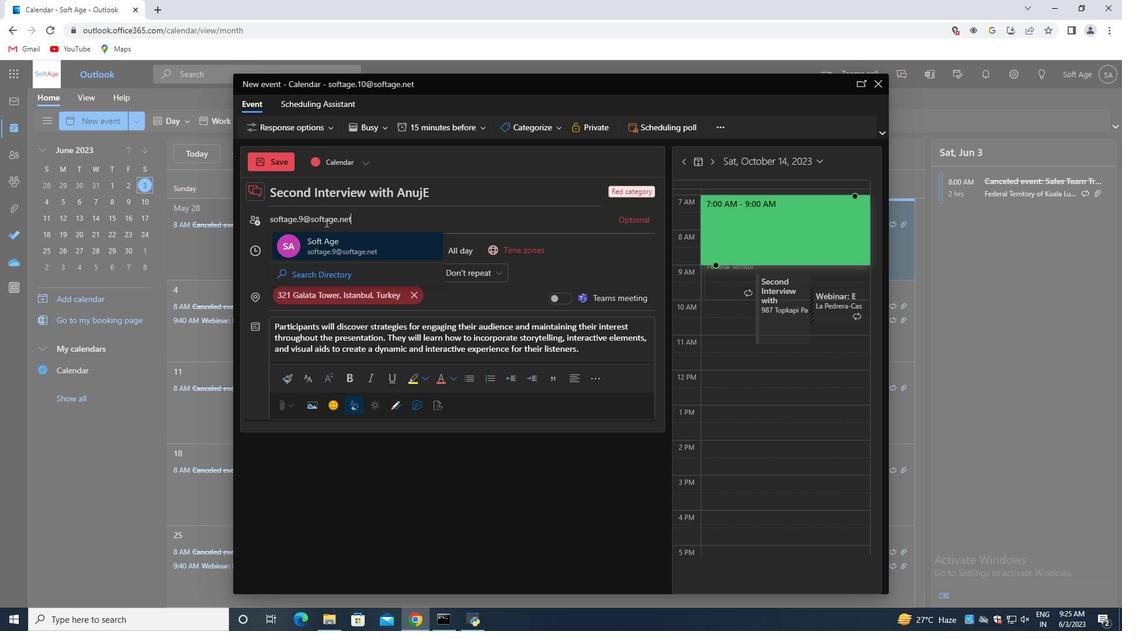
Action: Mouse moved to (385, 240)
Screenshot: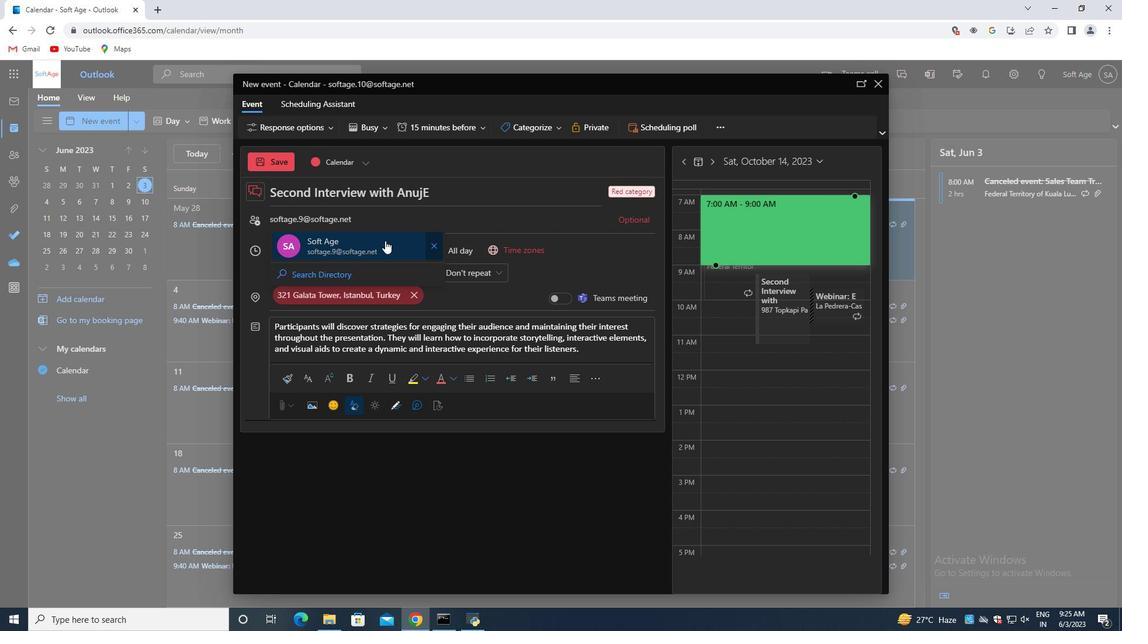 
Action: Mouse pressed left at (385, 240)
Screenshot: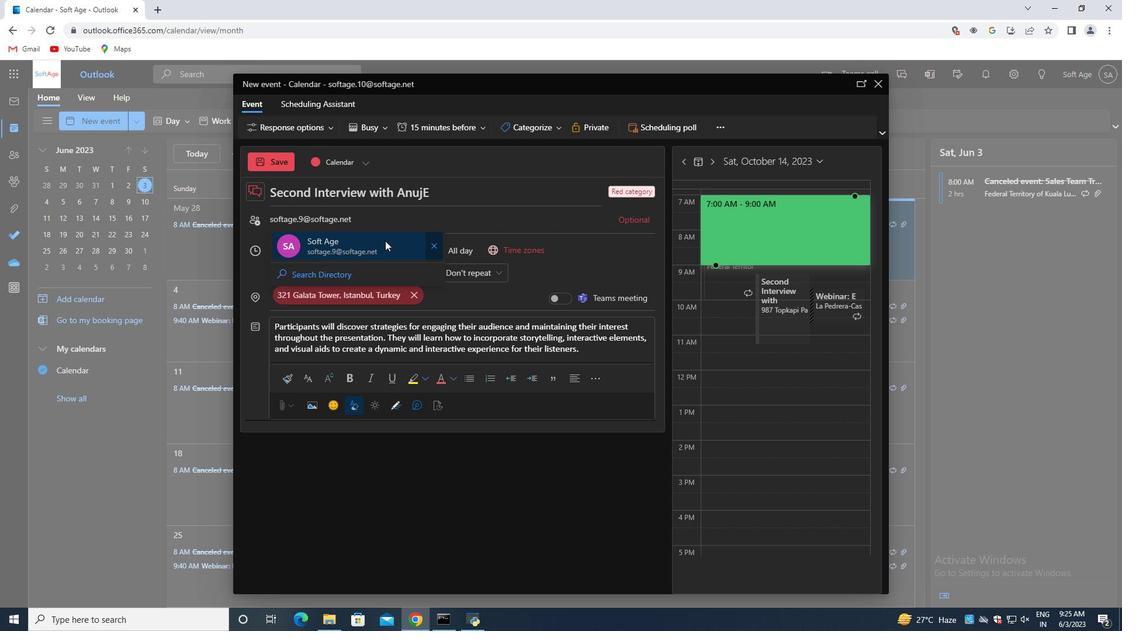 
Action: Key pressed softage.8<Key.shift>@softage.net
Screenshot: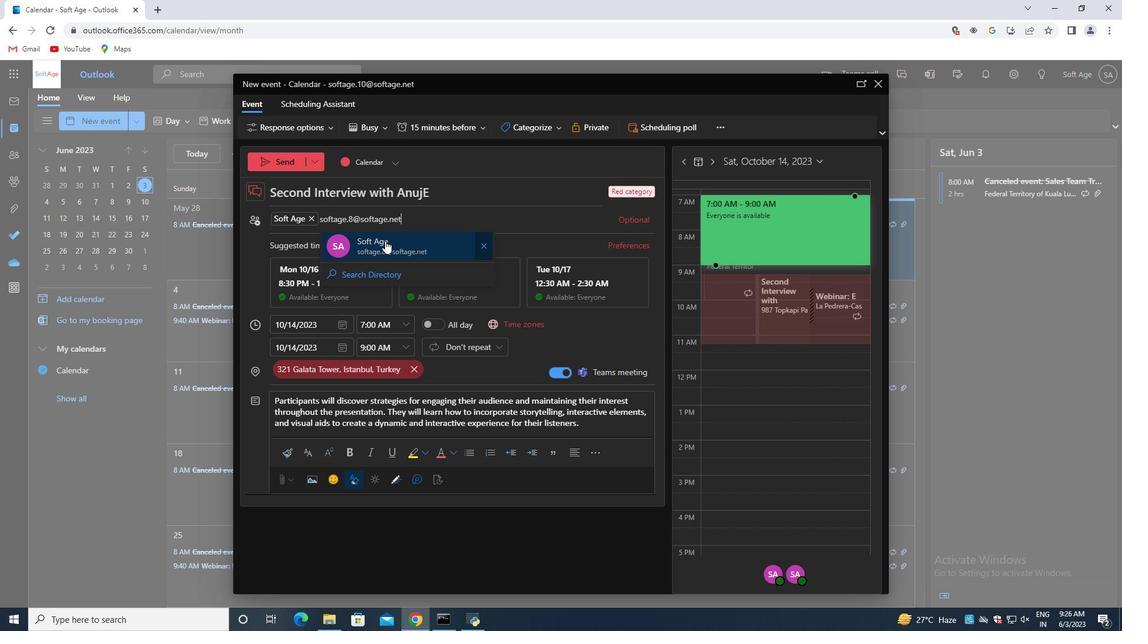 
Action: Mouse moved to (403, 239)
Screenshot: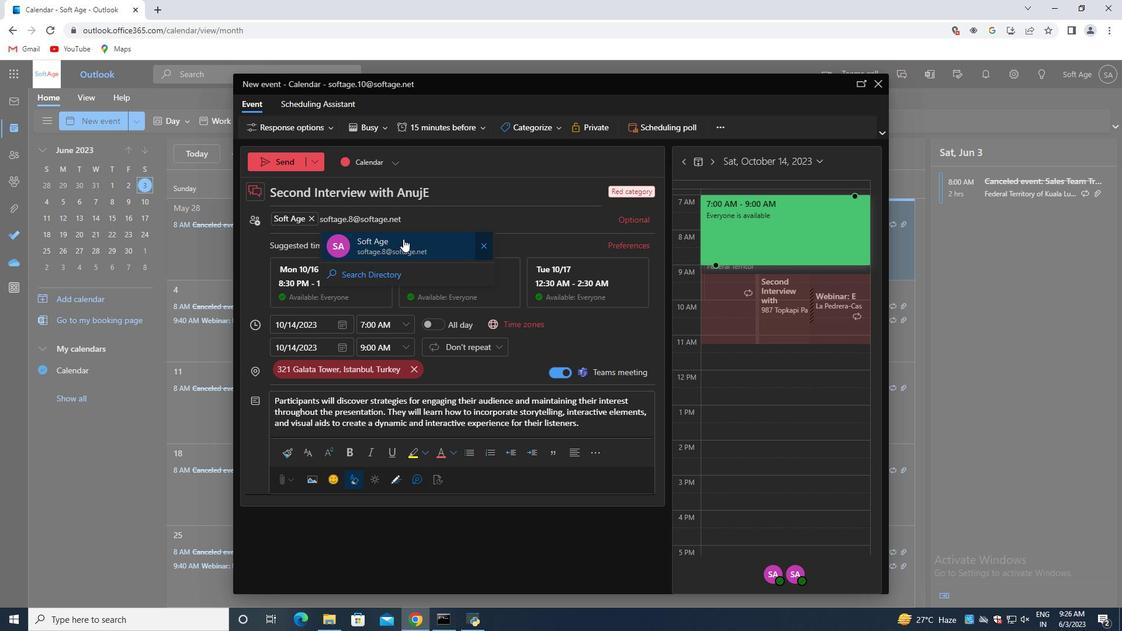 
Action: Mouse pressed left at (403, 239)
Screenshot: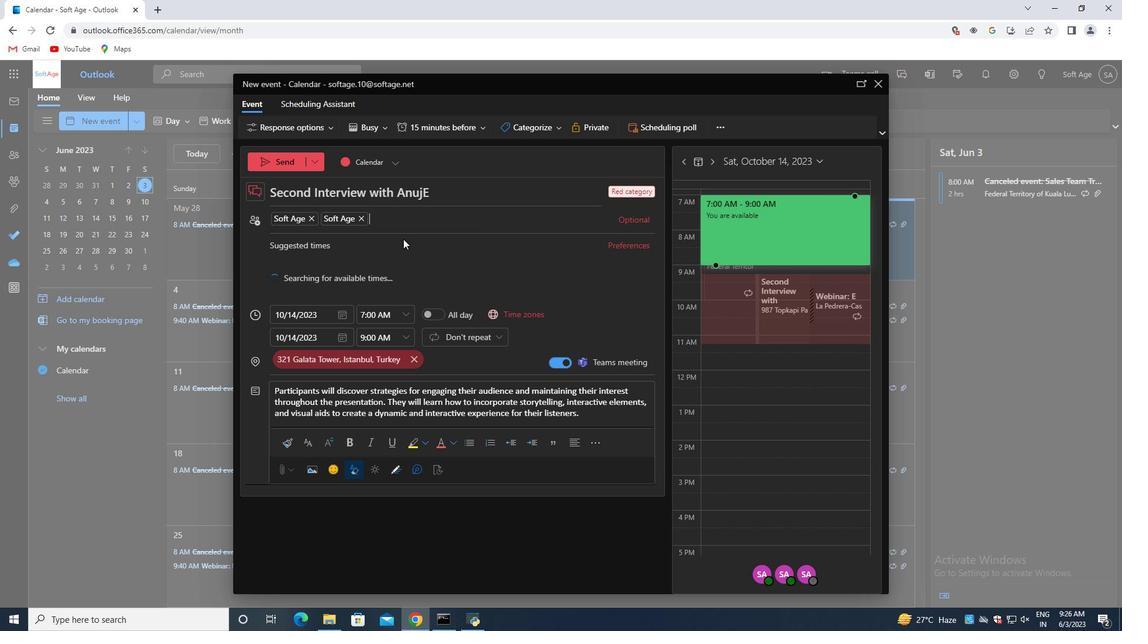 
Action: Mouse moved to (460, 126)
Screenshot: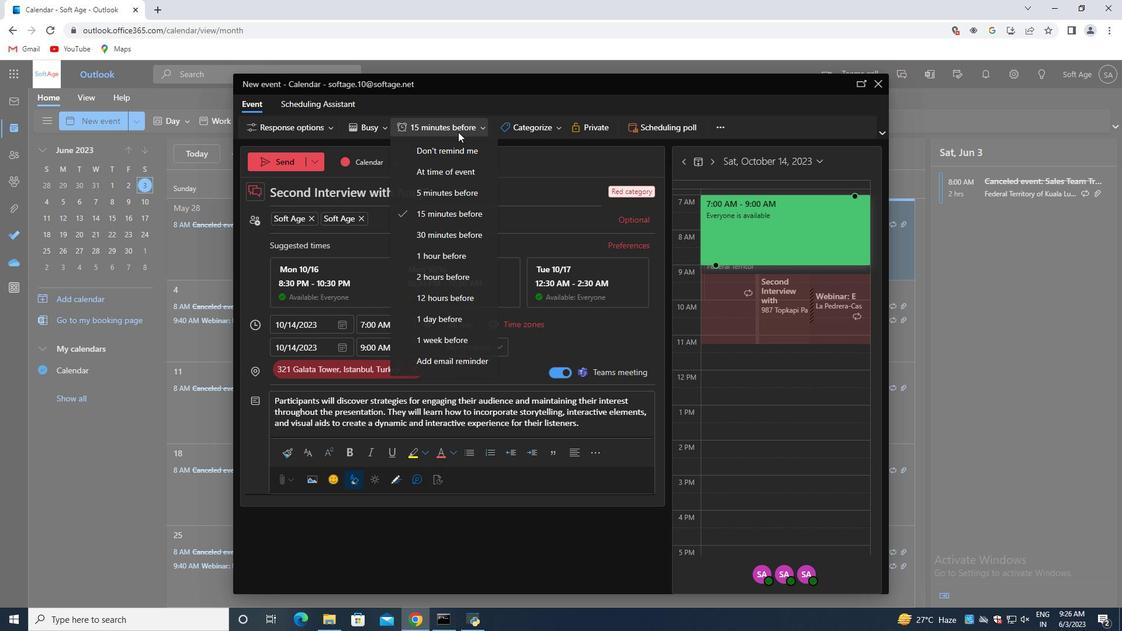 
Action: Mouse pressed left at (460, 126)
Screenshot: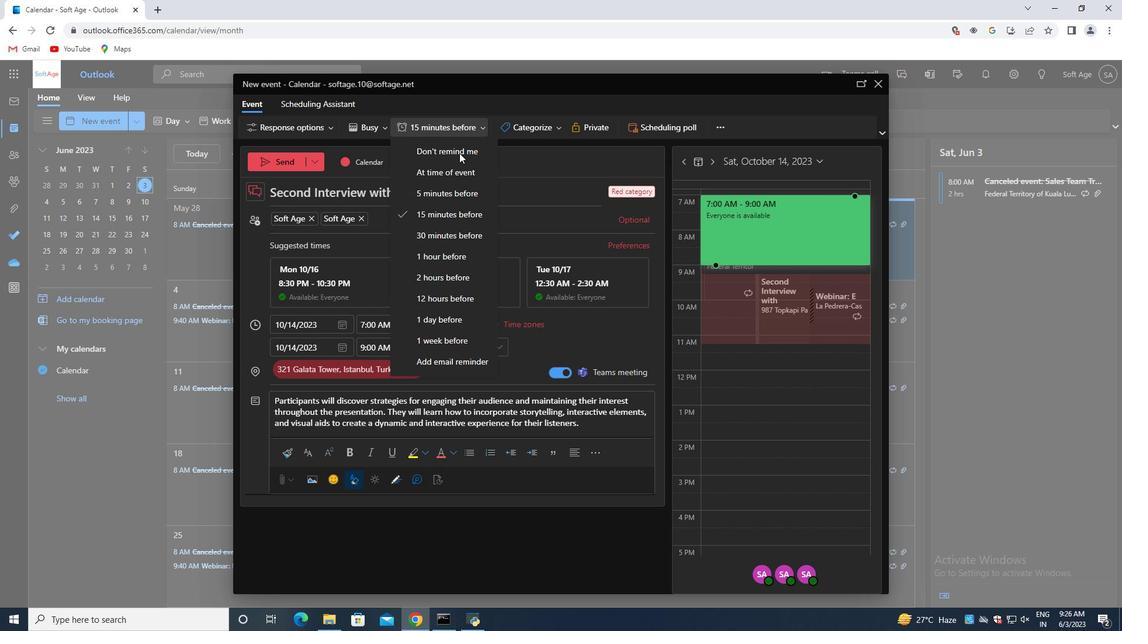 
Action: Mouse moved to (459, 198)
Screenshot: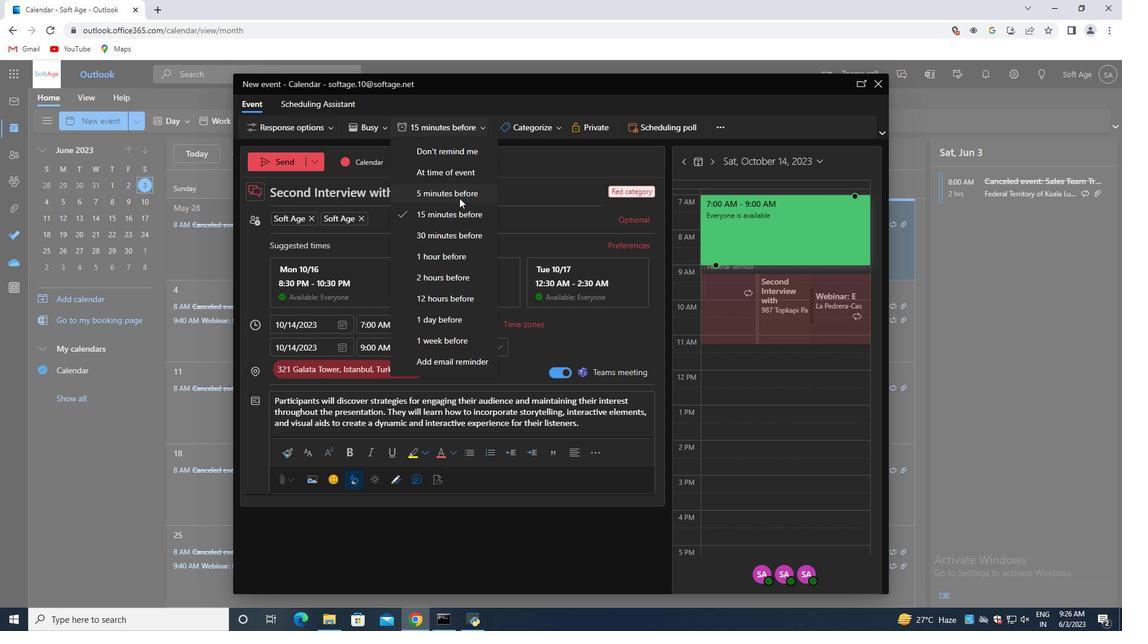 
Action: Mouse pressed left at (459, 198)
Screenshot: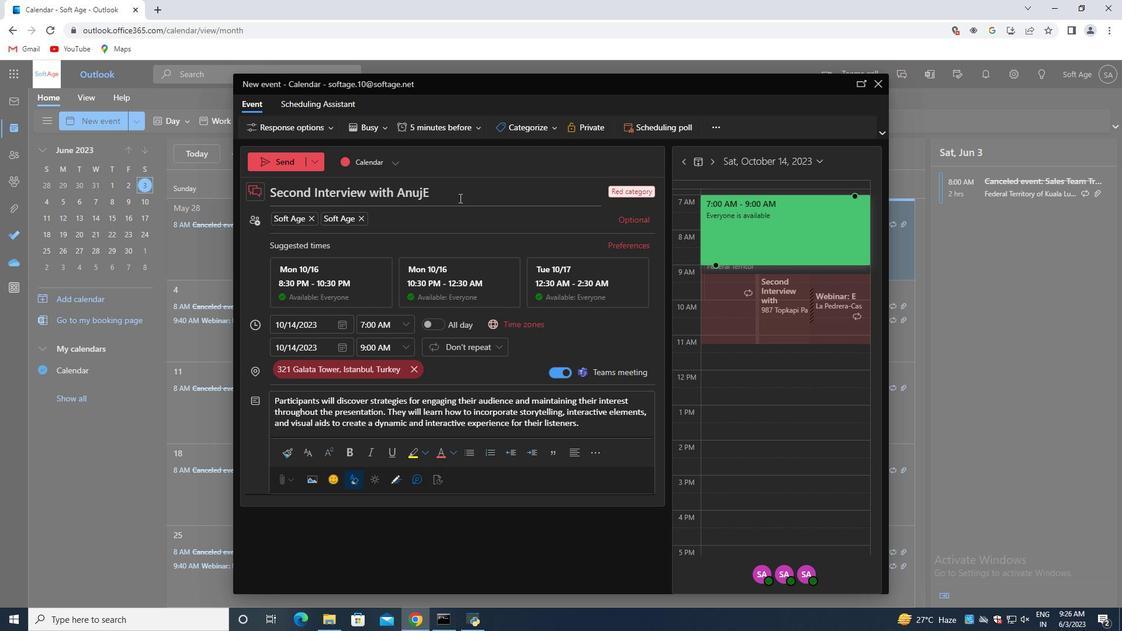 
Action: Mouse moved to (278, 164)
Screenshot: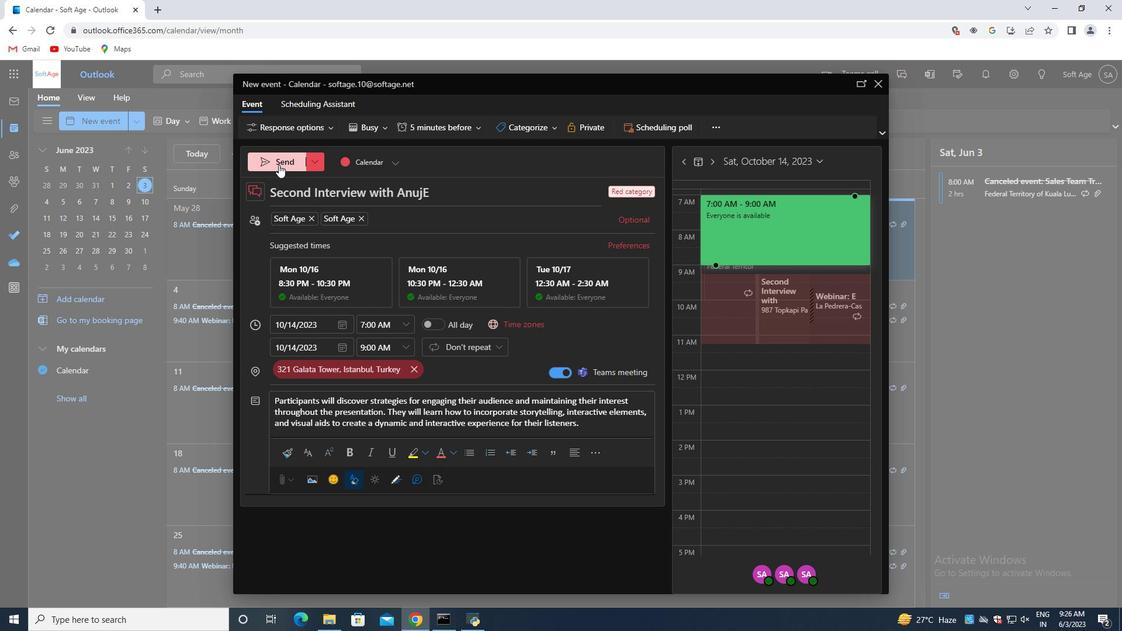 
Action: Mouse pressed left at (278, 164)
Screenshot: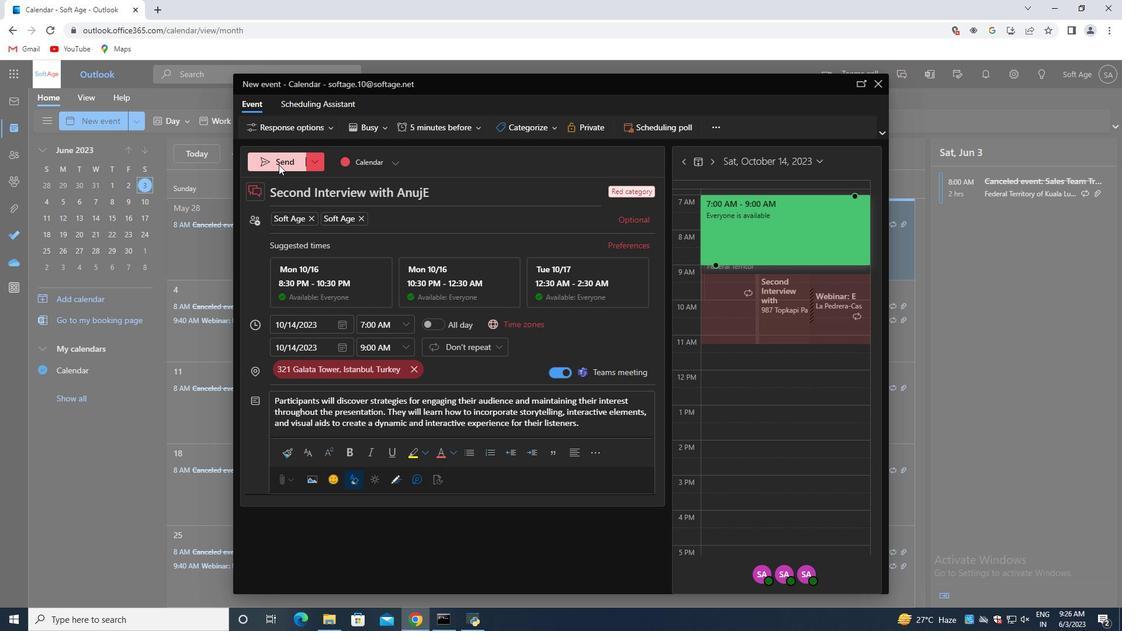 
